 Task: Create a due date automation trigger when advanced on, on the tuesday of the week a card is due add fields with custom field "Resume" set to a date more than 1 working days from now at 11:00 AM.
Action: Mouse moved to (827, 273)
Screenshot: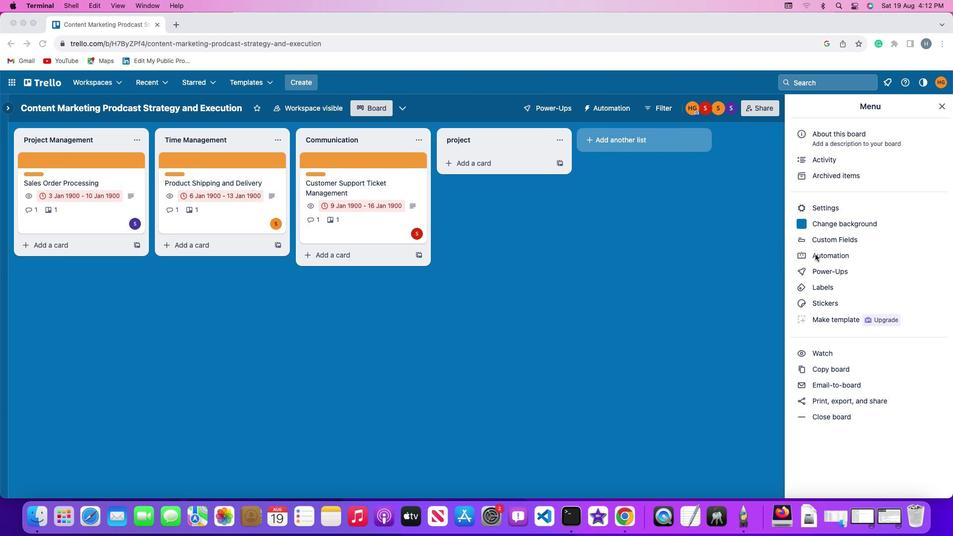 
Action: Mouse pressed left at (827, 273)
Screenshot: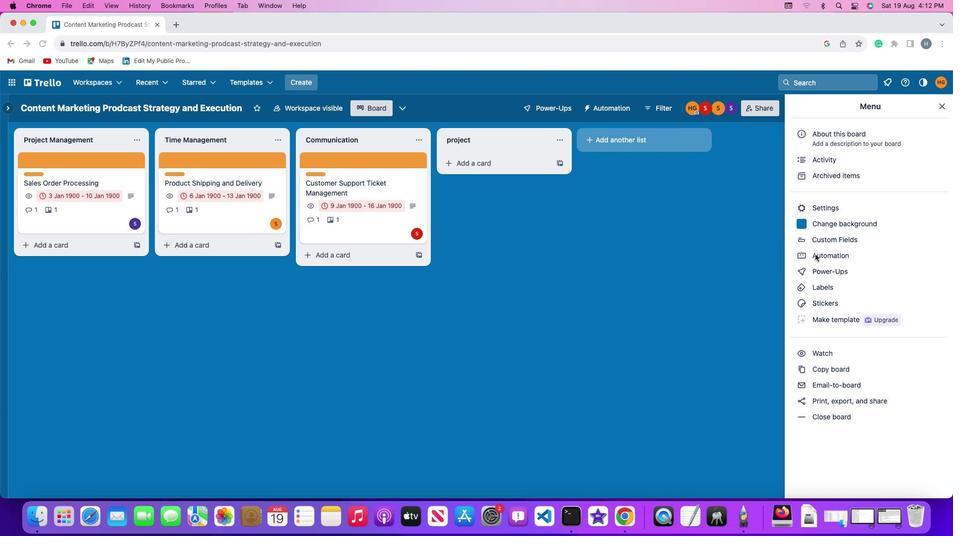 
Action: Mouse pressed left at (827, 273)
Screenshot: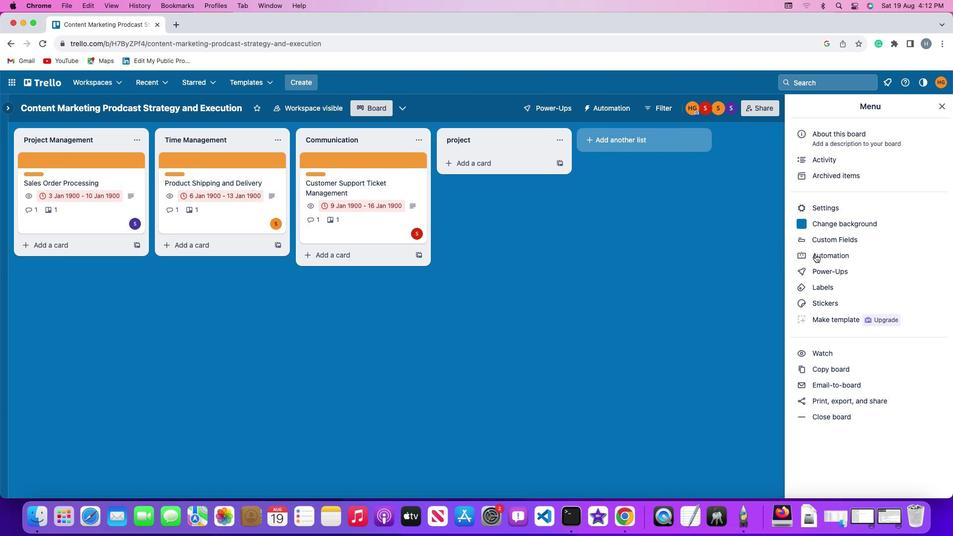 
Action: Mouse moved to (74, 256)
Screenshot: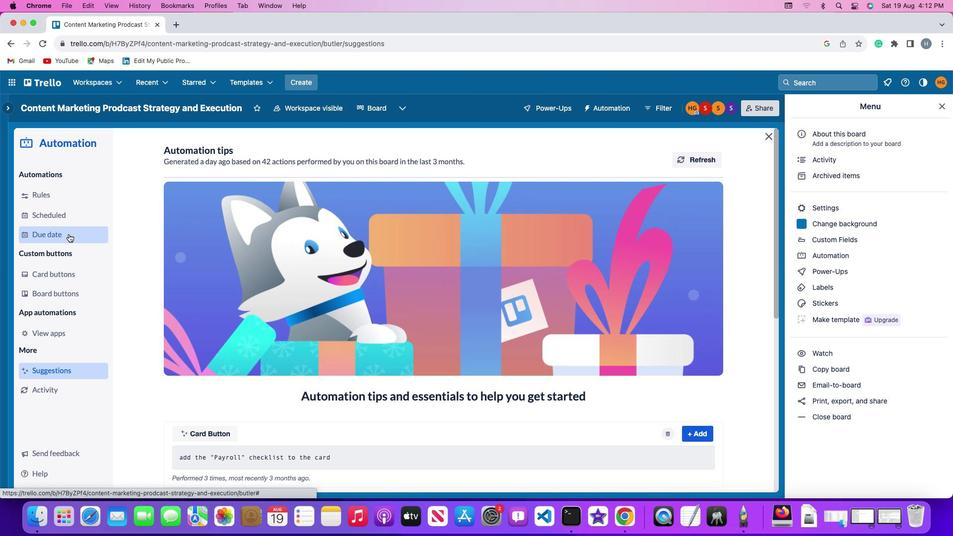 
Action: Mouse pressed left at (74, 256)
Screenshot: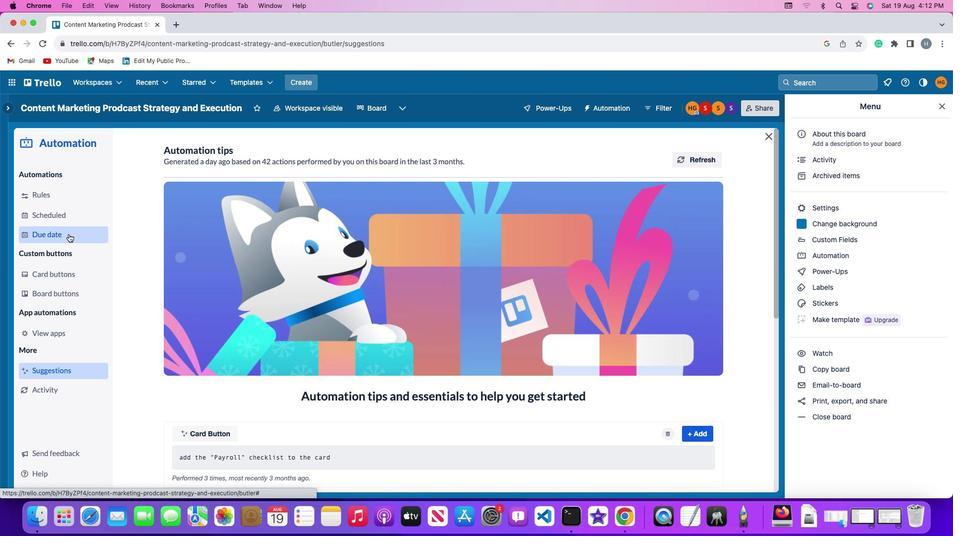 
Action: Mouse moved to (667, 182)
Screenshot: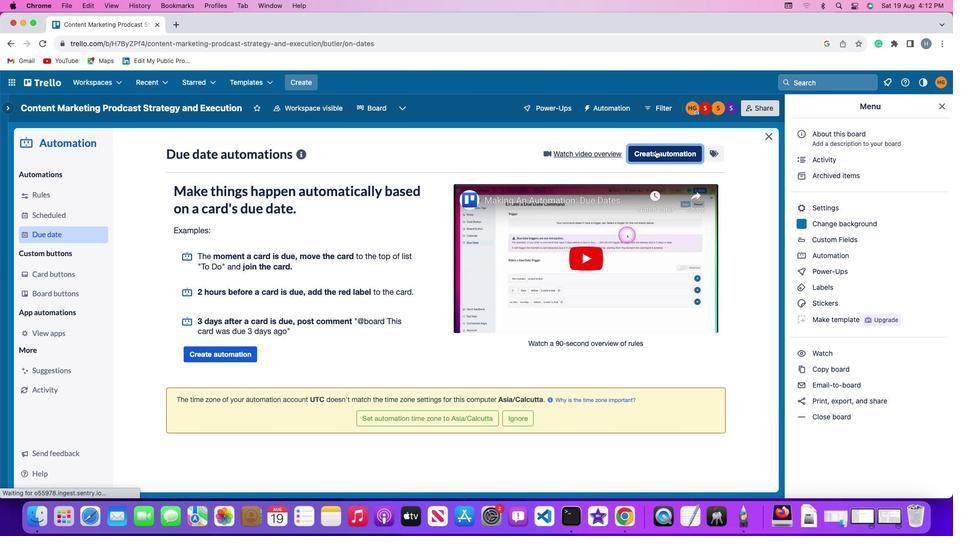 
Action: Mouse pressed left at (667, 182)
Screenshot: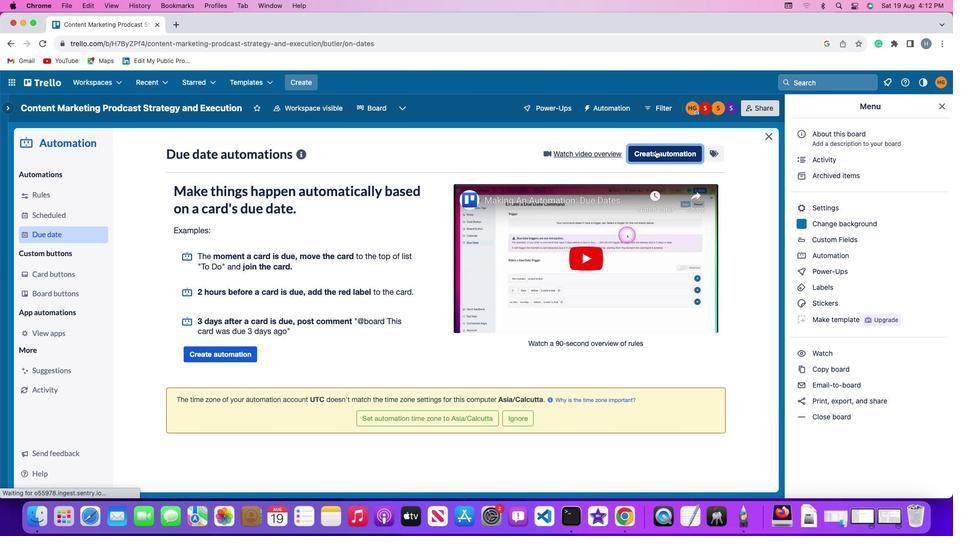 
Action: Mouse moved to (208, 268)
Screenshot: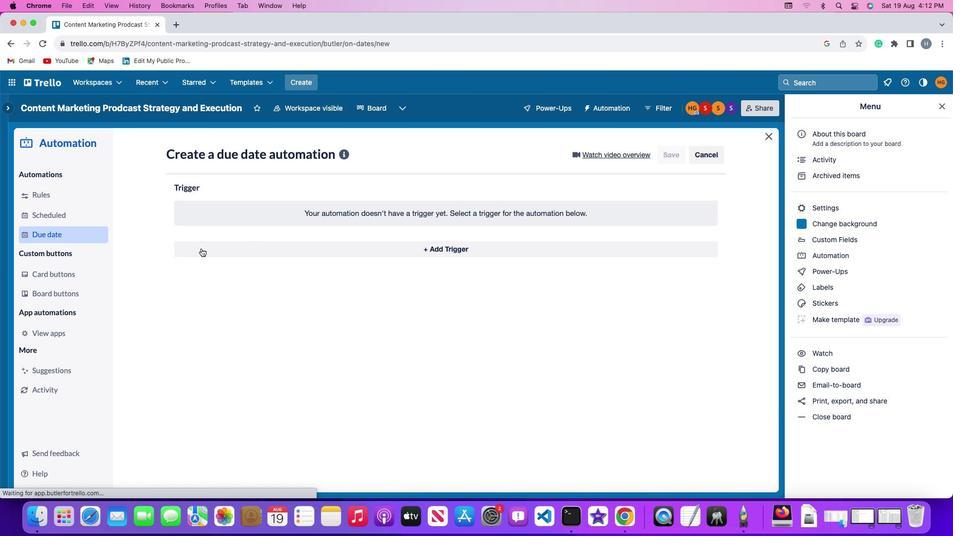 
Action: Mouse pressed left at (208, 268)
Screenshot: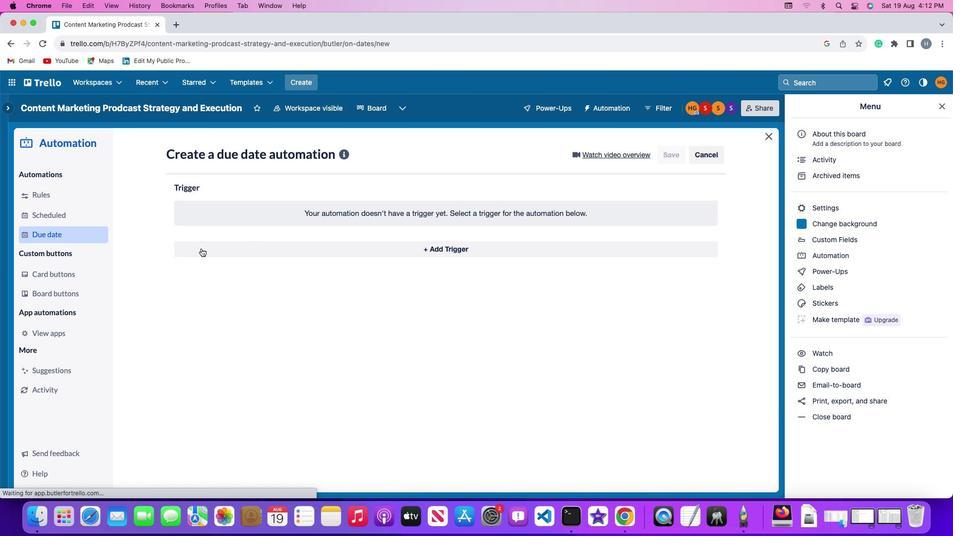
Action: Mouse moved to (221, 434)
Screenshot: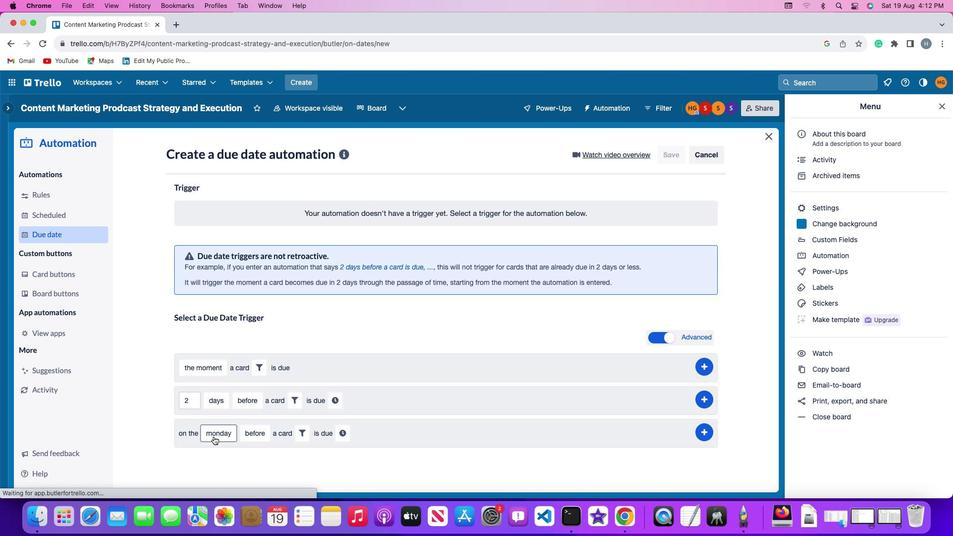 
Action: Mouse pressed left at (221, 434)
Screenshot: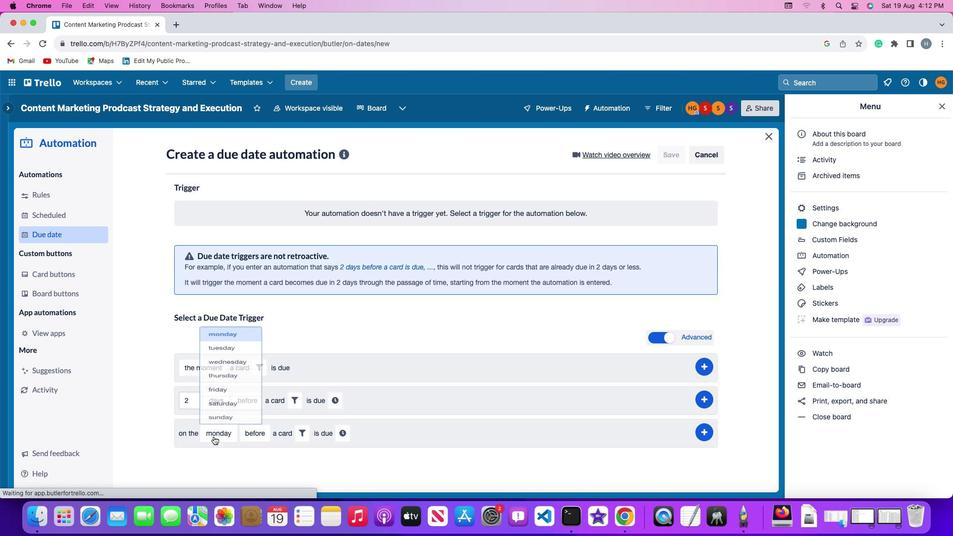 
Action: Mouse moved to (236, 331)
Screenshot: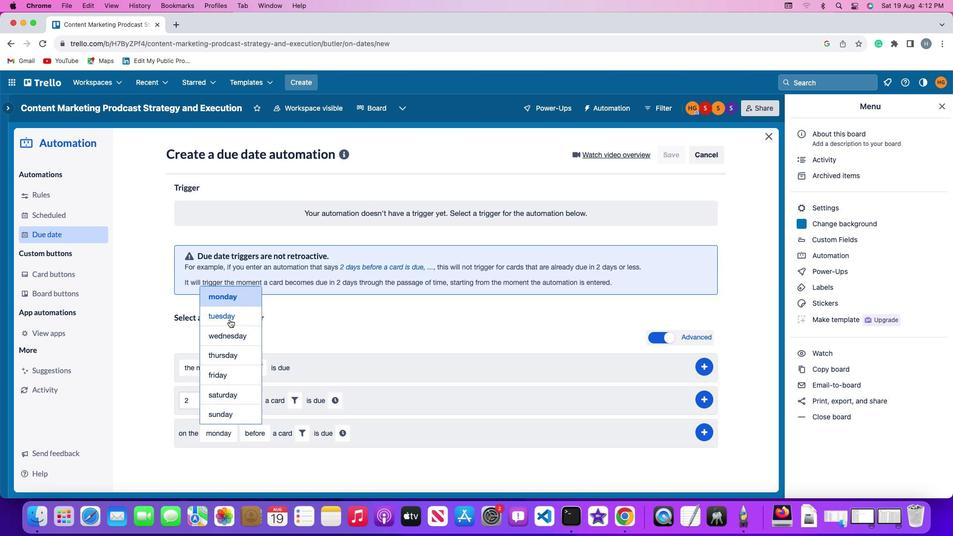 
Action: Mouse pressed left at (236, 331)
Screenshot: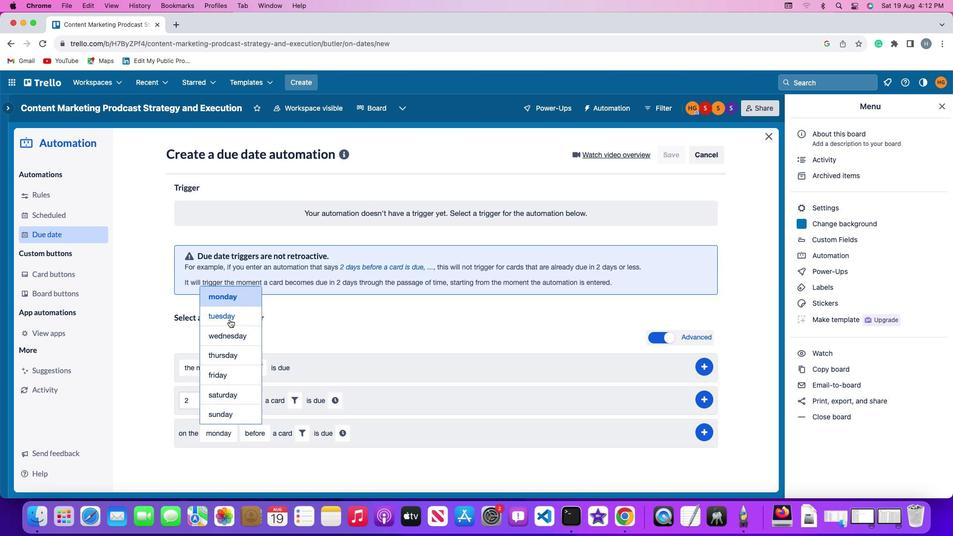 
Action: Mouse moved to (263, 433)
Screenshot: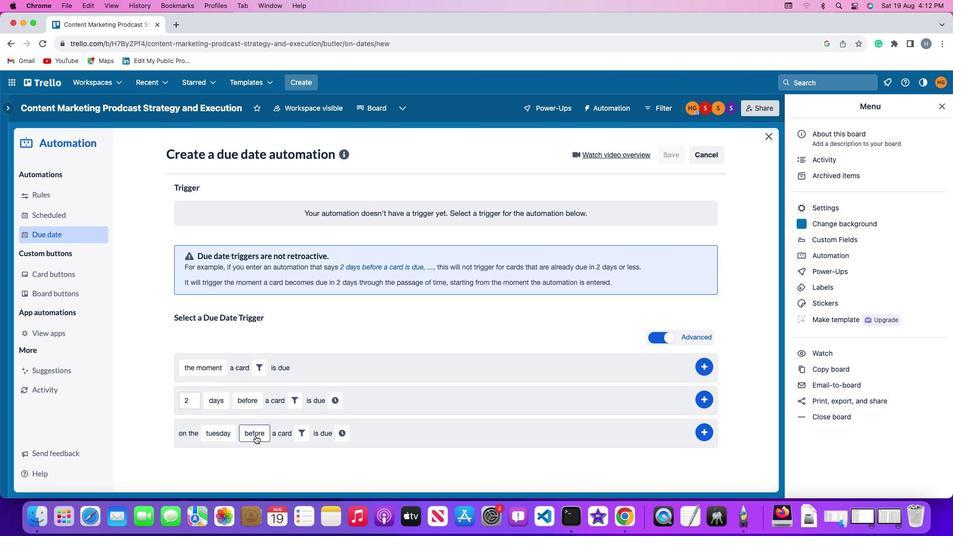 
Action: Mouse pressed left at (263, 433)
Screenshot: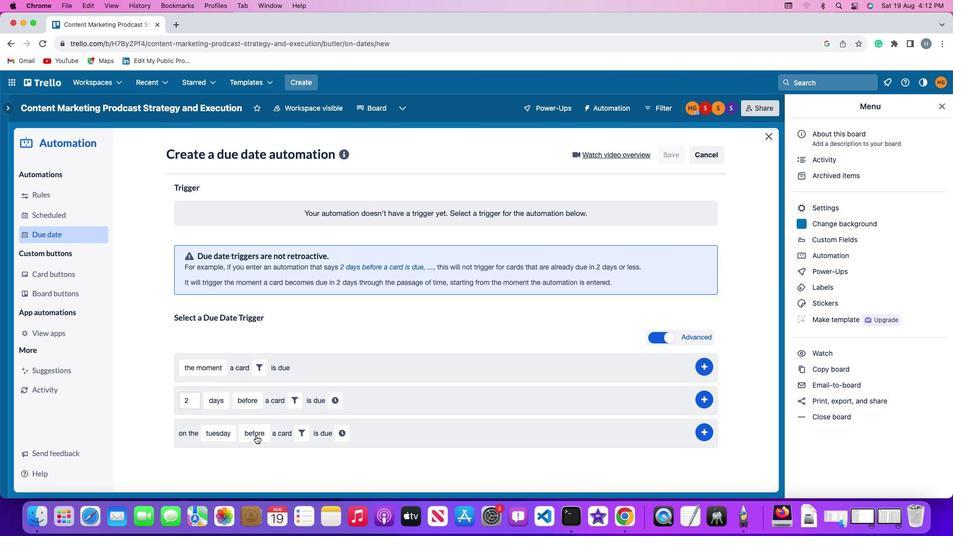 
Action: Mouse moved to (275, 397)
Screenshot: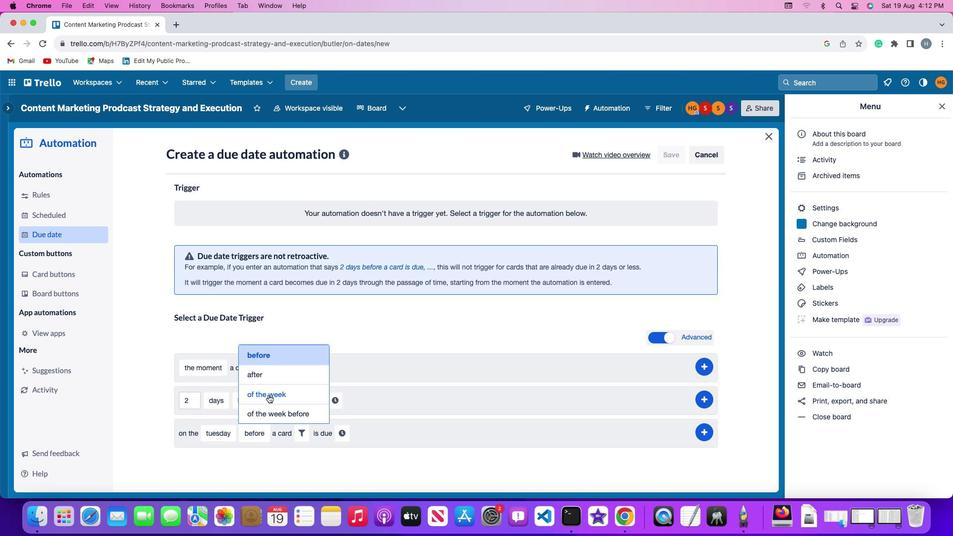 
Action: Mouse pressed left at (275, 397)
Screenshot: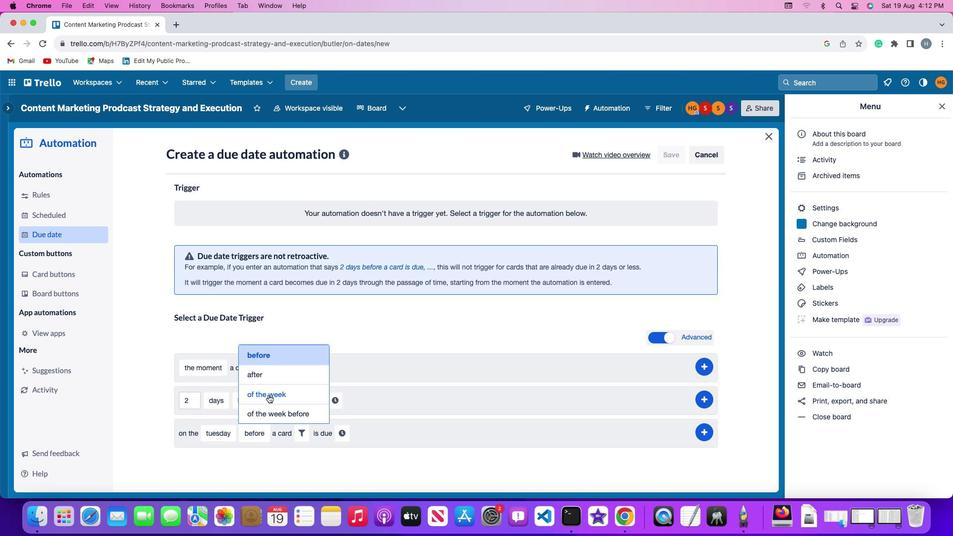 
Action: Mouse moved to (324, 432)
Screenshot: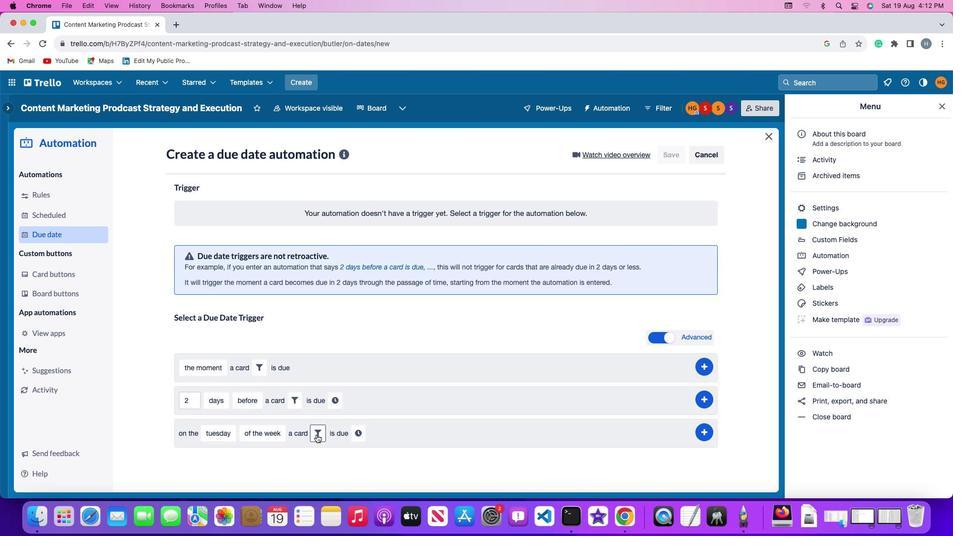 
Action: Mouse pressed left at (324, 432)
Screenshot: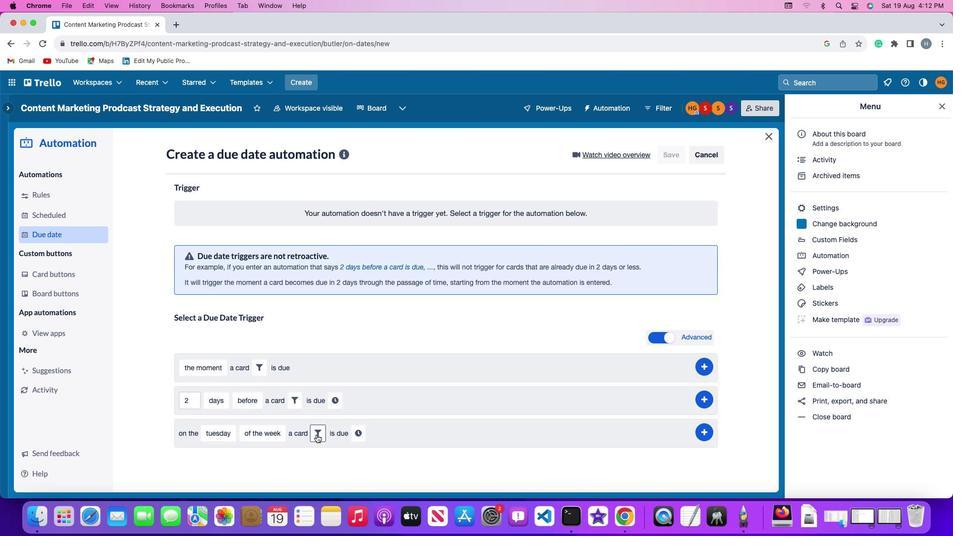 
Action: Mouse moved to (509, 456)
Screenshot: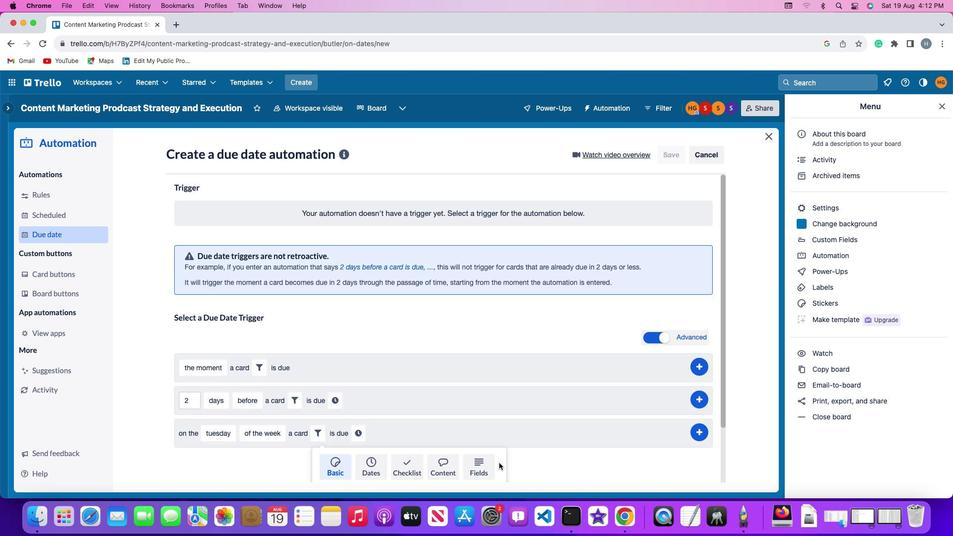 
Action: Mouse pressed left at (509, 456)
Screenshot: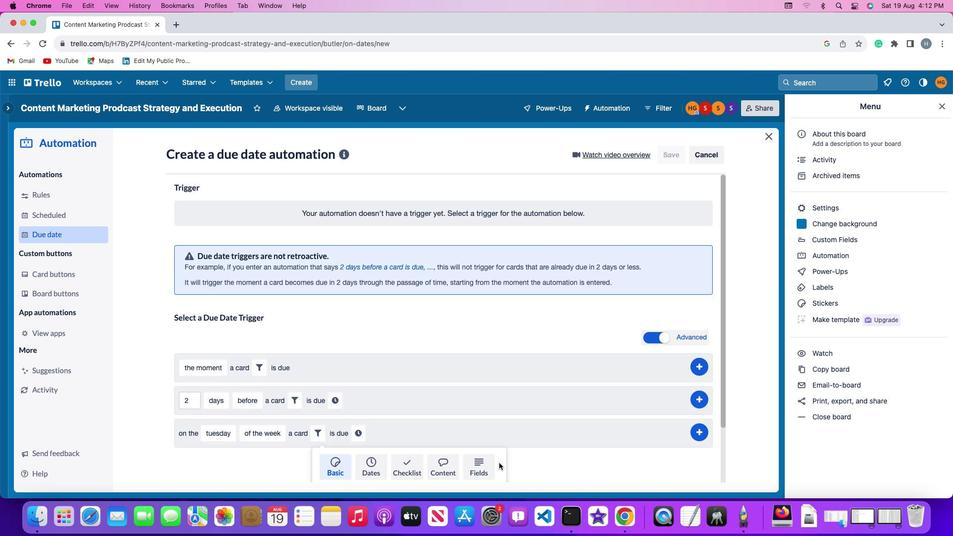 
Action: Mouse moved to (493, 460)
Screenshot: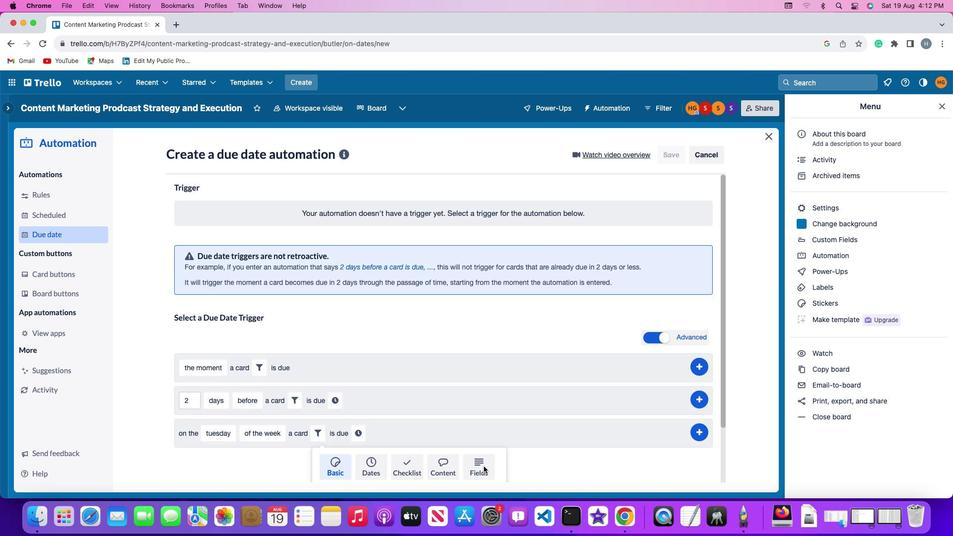 
Action: Mouse pressed left at (493, 460)
Screenshot: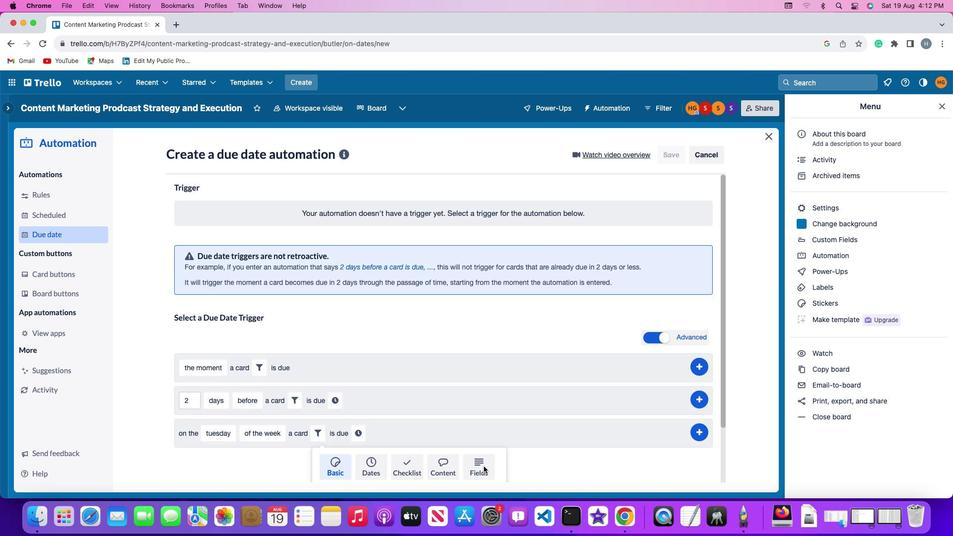 
Action: Mouse moved to (289, 450)
Screenshot: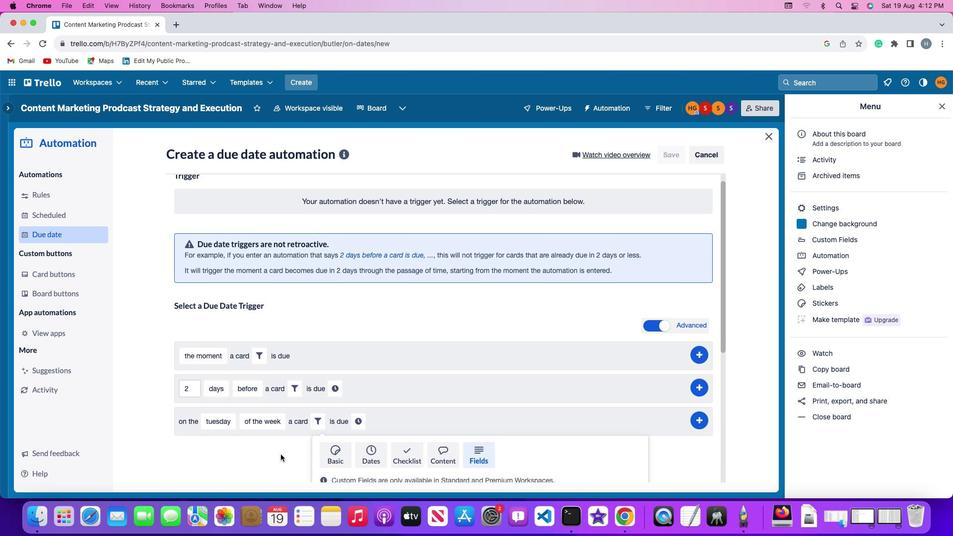 
Action: Mouse scrolled (289, 450) with delta (5, 49)
Screenshot: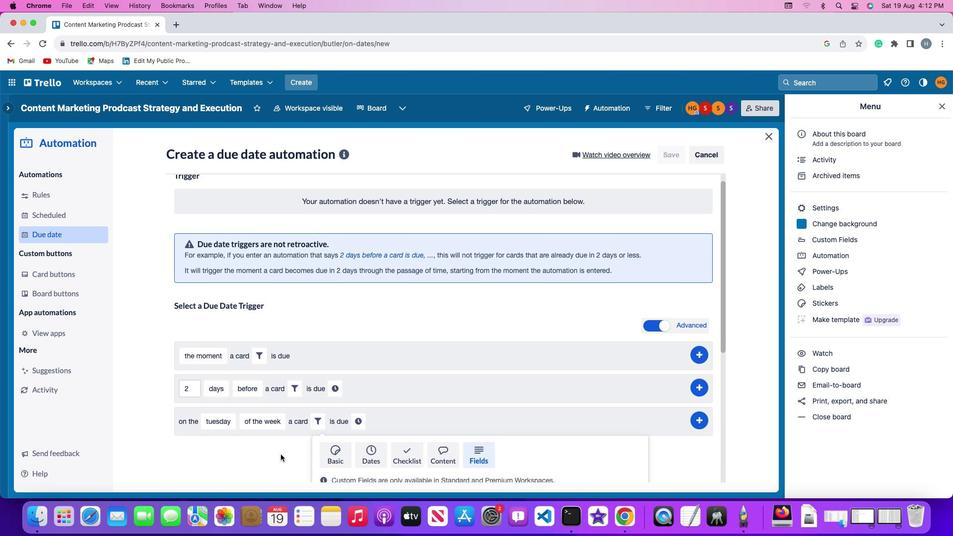 
Action: Mouse scrolled (289, 450) with delta (5, 49)
Screenshot: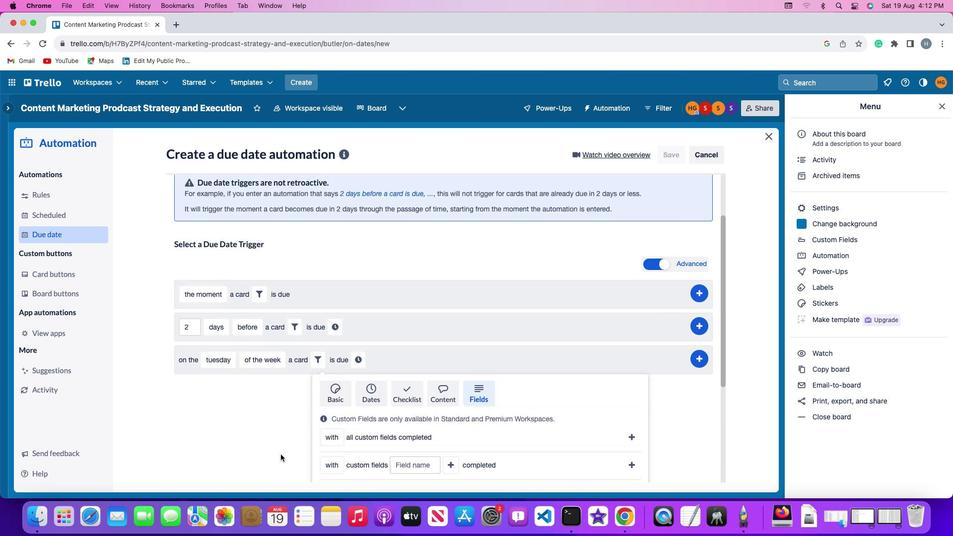 
Action: Mouse moved to (289, 450)
Screenshot: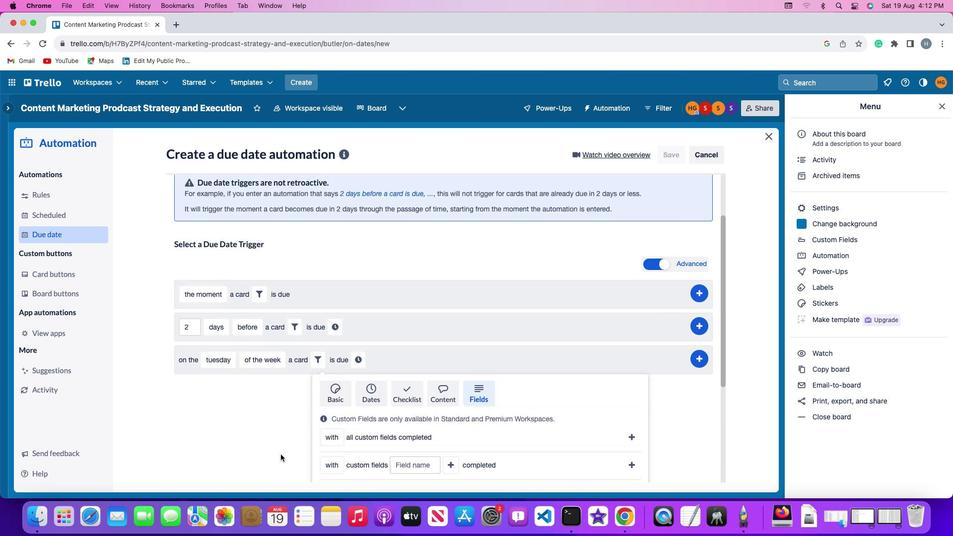 
Action: Mouse scrolled (289, 450) with delta (5, 49)
Screenshot: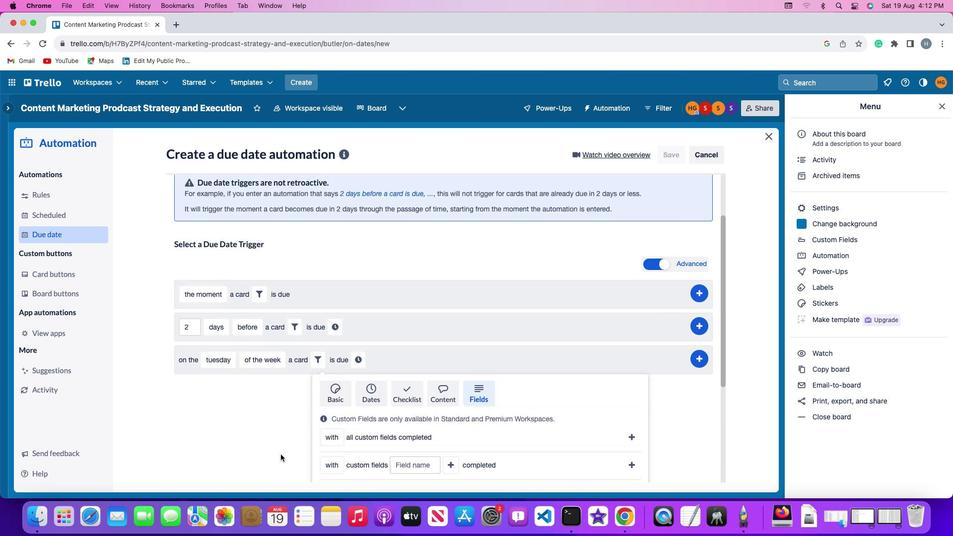 
Action: Mouse moved to (289, 450)
Screenshot: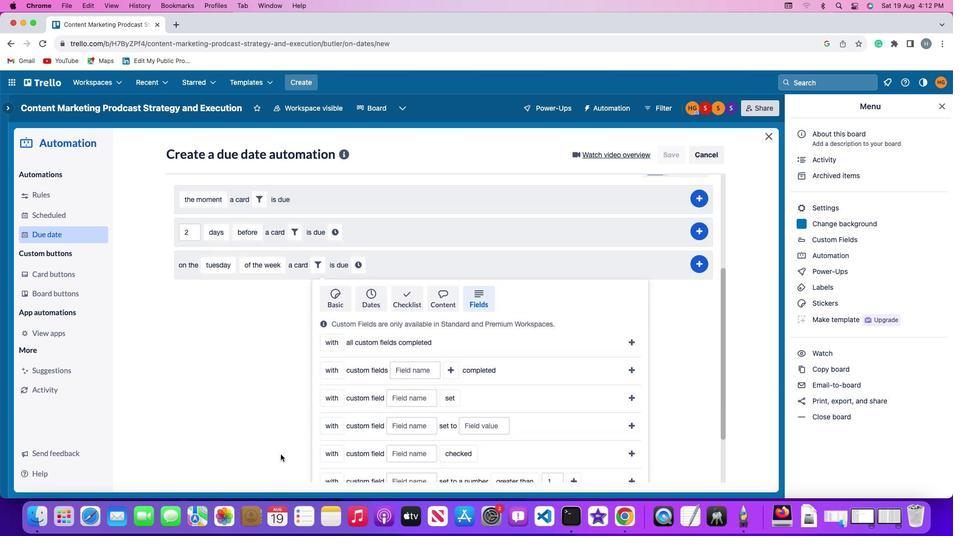 
Action: Mouse scrolled (289, 450) with delta (5, 48)
Screenshot: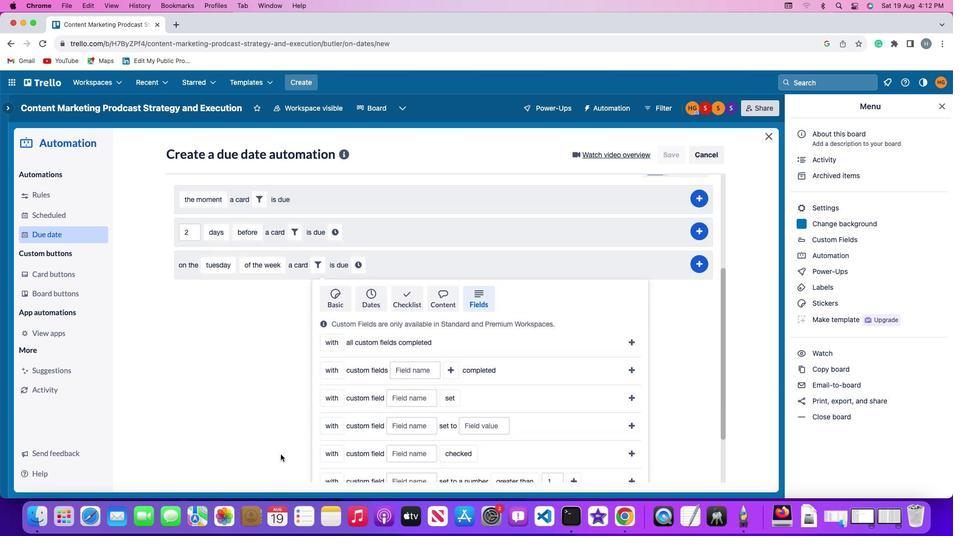 
Action: Mouse moved to (289, 449)
Screenshot: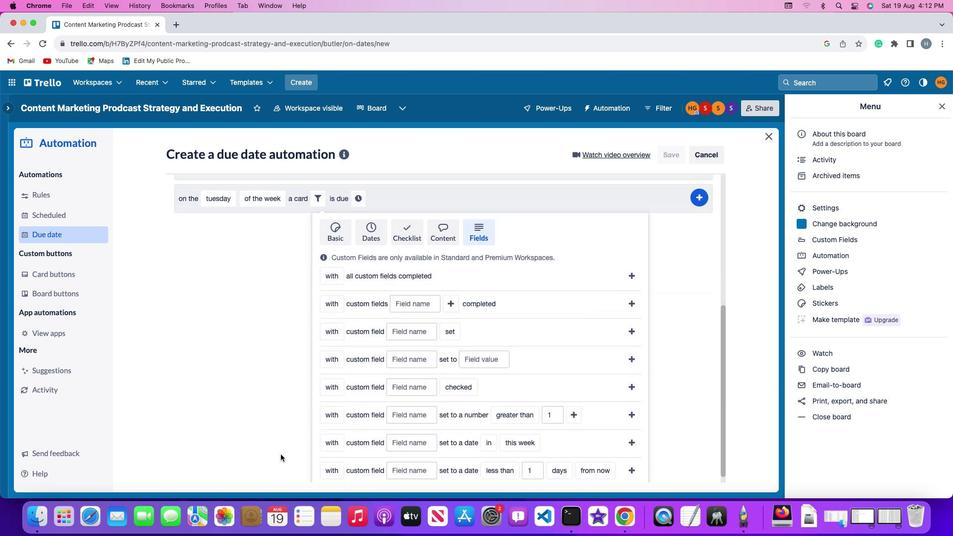 
Action: Mouse scrolled (289, 449) with delta (5, 47)
Screenshot: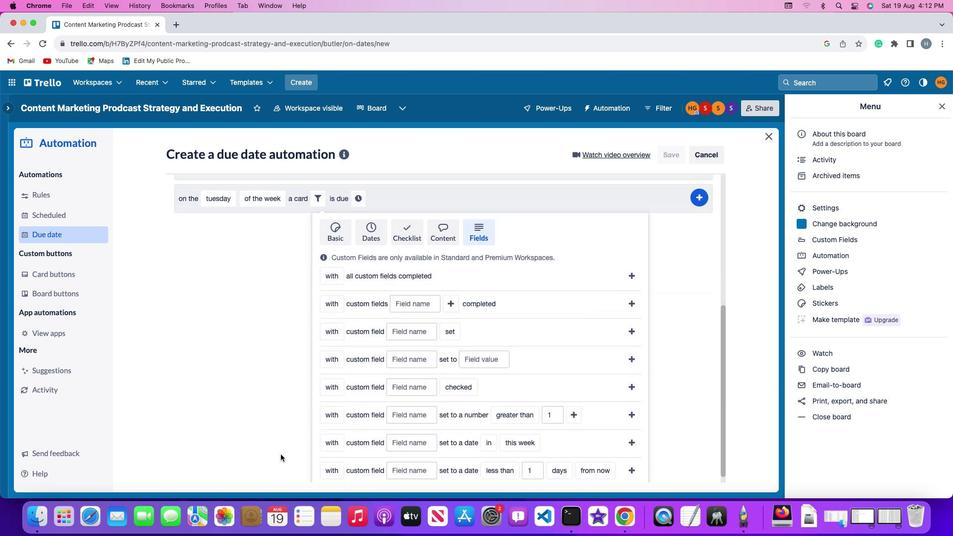 
Action: Mouse moved to (289, 449)
Screenshot: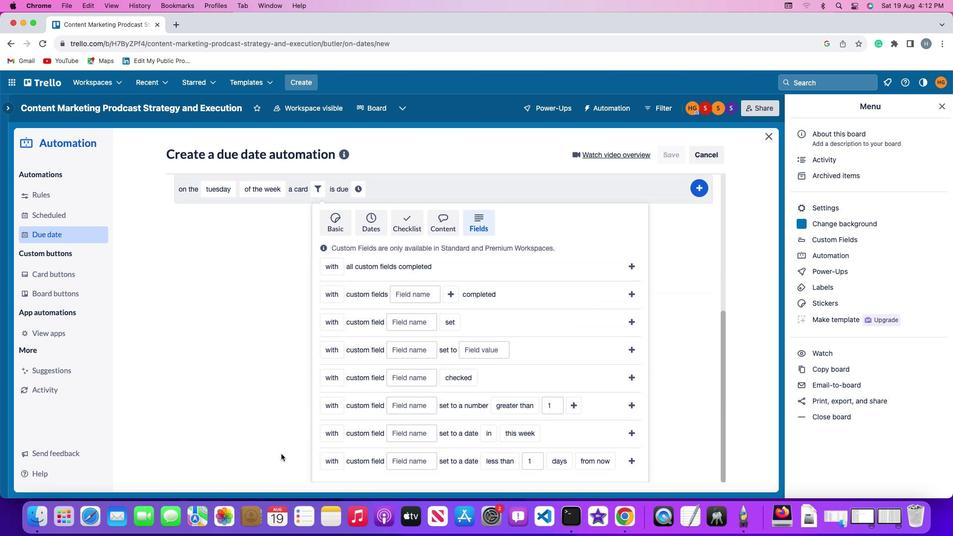 
Action: Mouse scrolled (289, 449) with delta (5, 49)
Screenshot: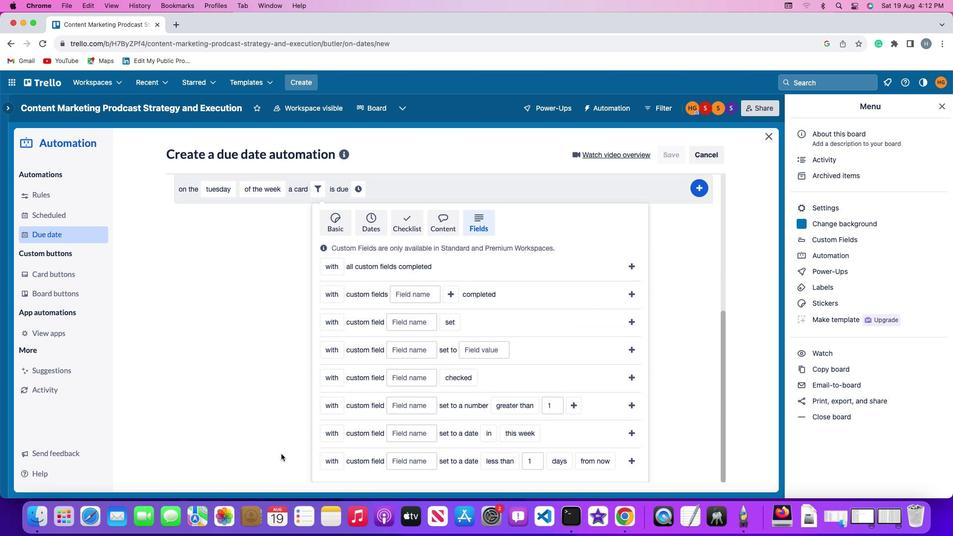 
Action: Mouse scrolled (289, 449) with delta (5, 49)
Screenshot: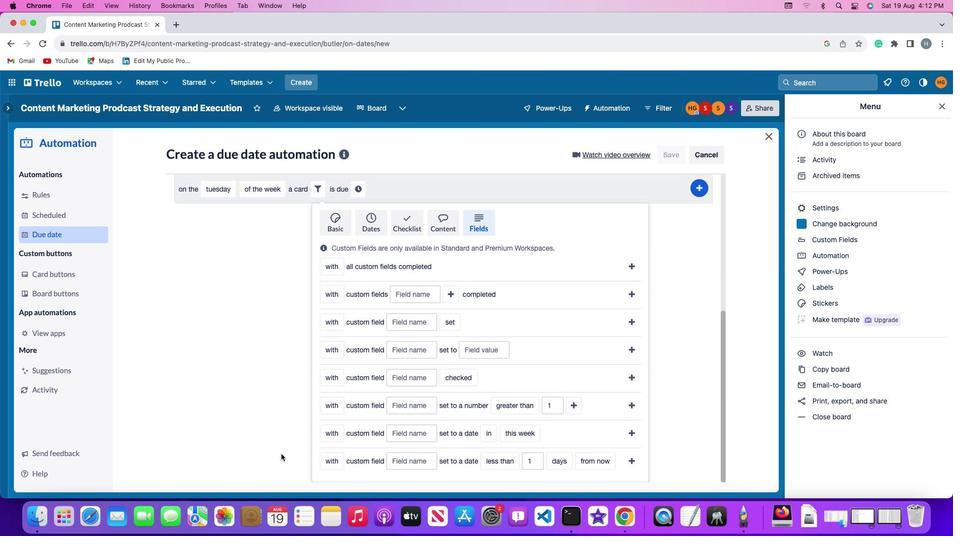 
Action: Mouse scrolled (289, 449) with delta (5, 49)
Screenshot: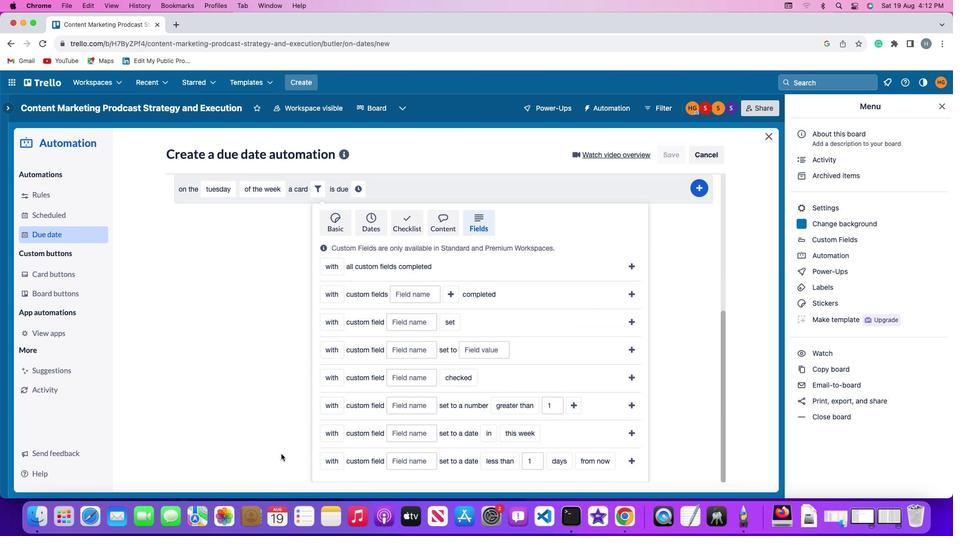 
Action: Mouse scrolled (289, 449) with delta (5, 48)
Screenshot: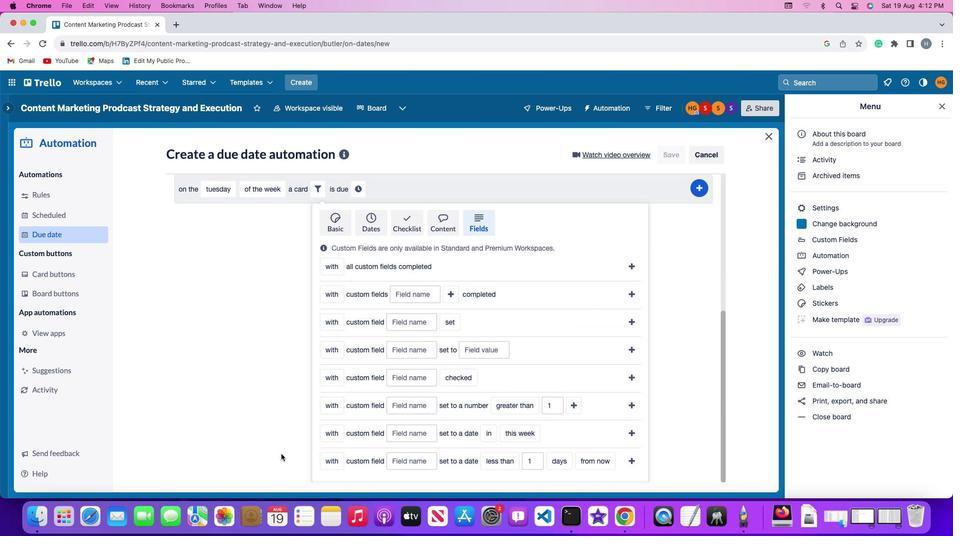 
Action: Mouse moved to (350, 452)
Screenshot: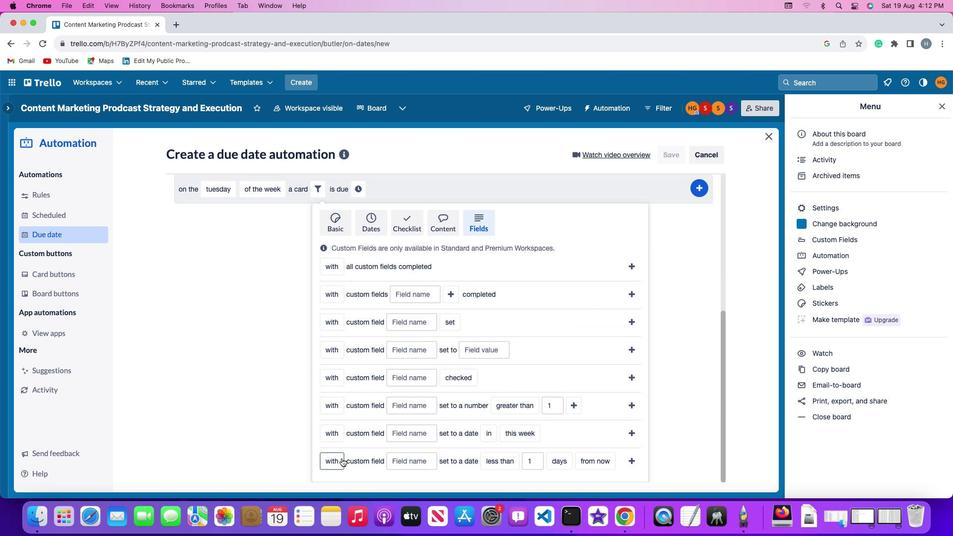 
Action: Mouse pressed left at (350, 452)
Screenshot: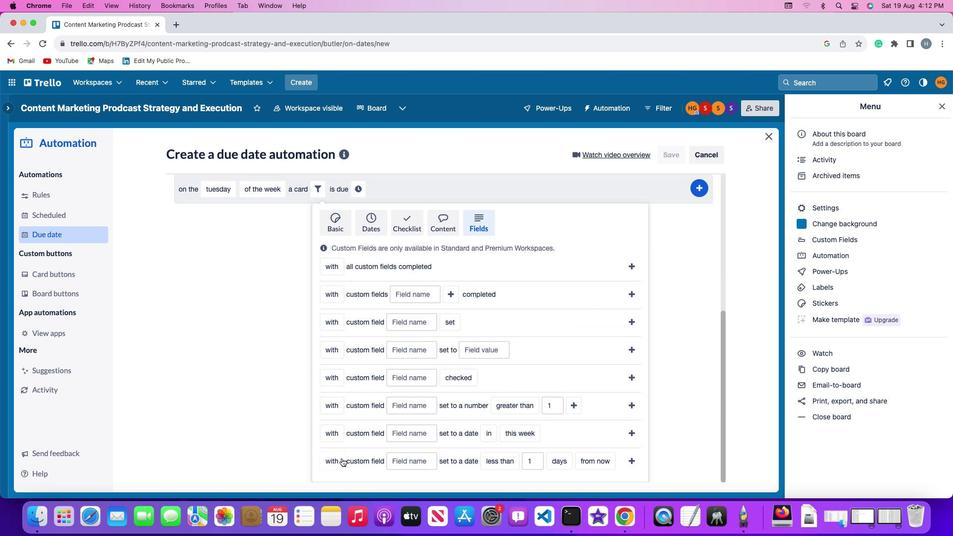 
Action: Mouse moved to (349, 420)
Screenshot: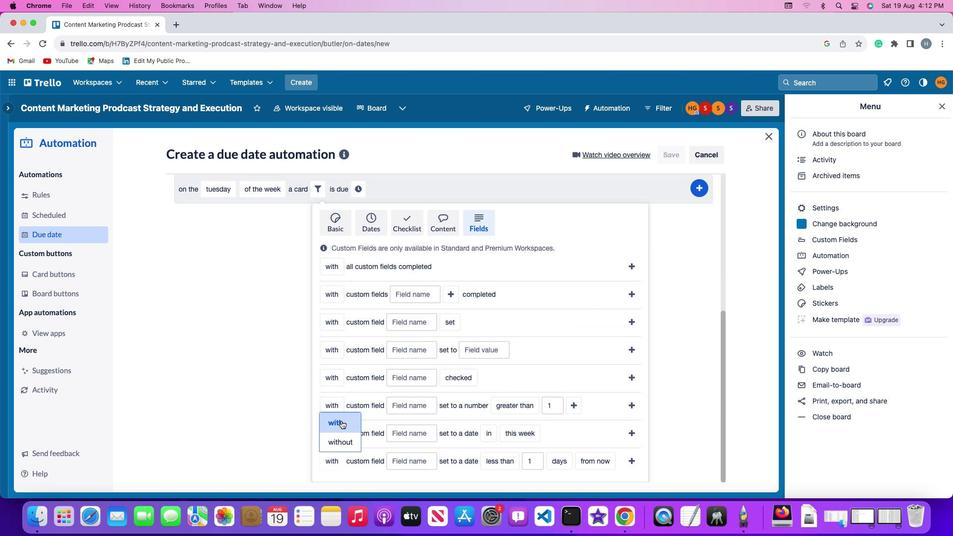 
Action: Mouse pressed left at (349, 420)
Screenshot: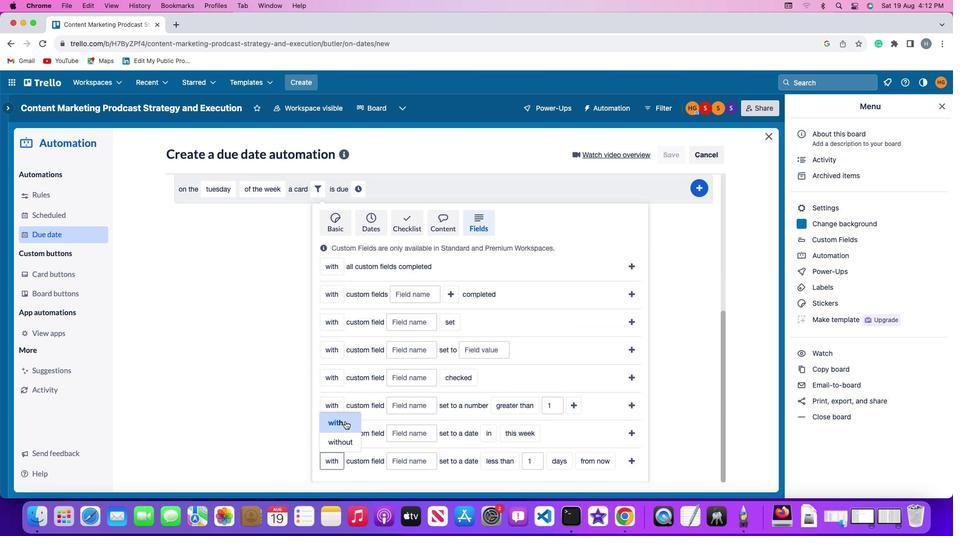 
Action: Mouse moved to (416, 452)
Screenshot: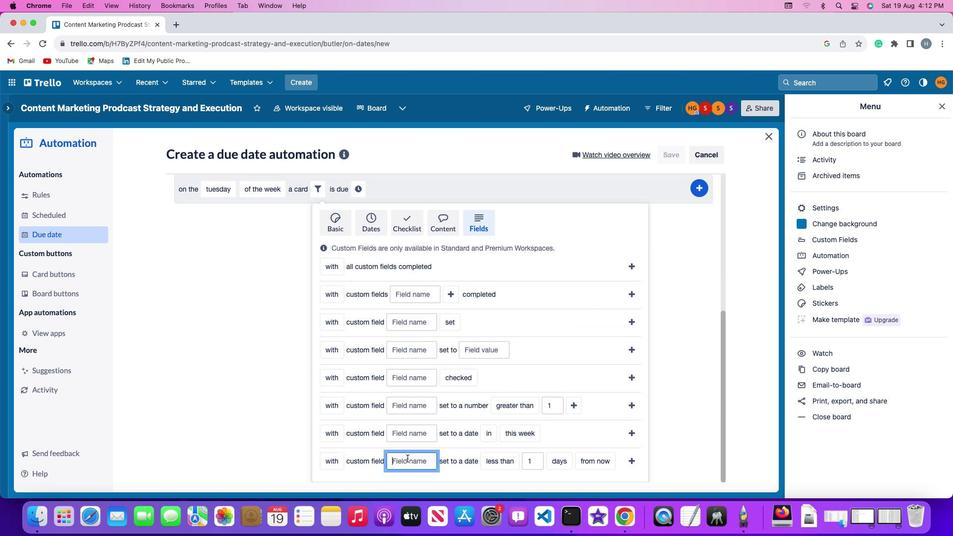 
Action: Mouse pressed left at (416, 452)
Screenshot: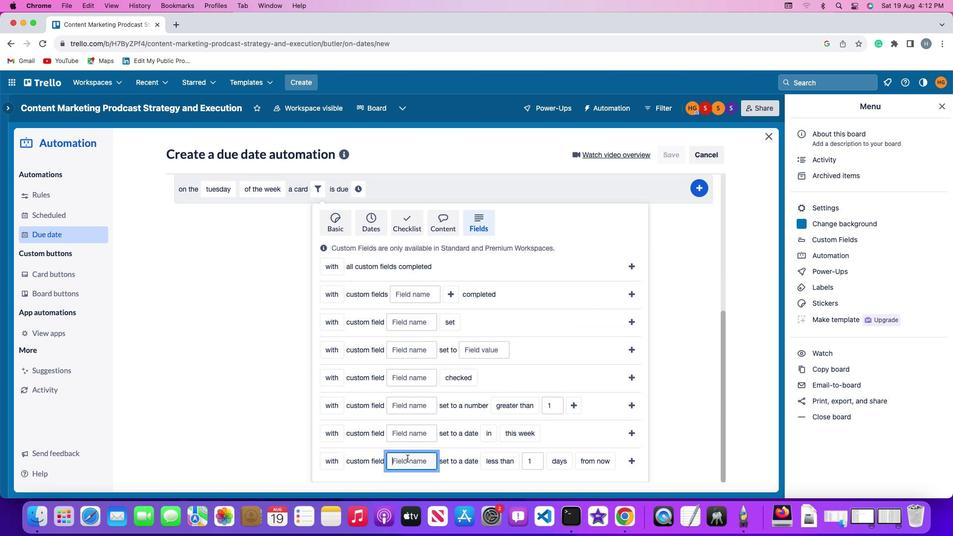 
Action: Mouse moved to (417, 452)
Screenshot: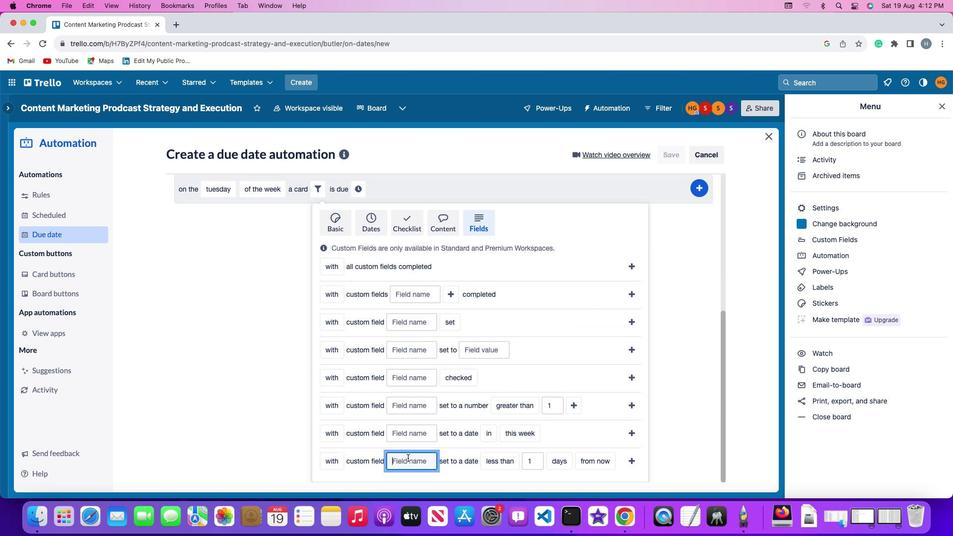 
Action: Key pressed Key.shift'R''e''s''u''m''e'
Screenshot: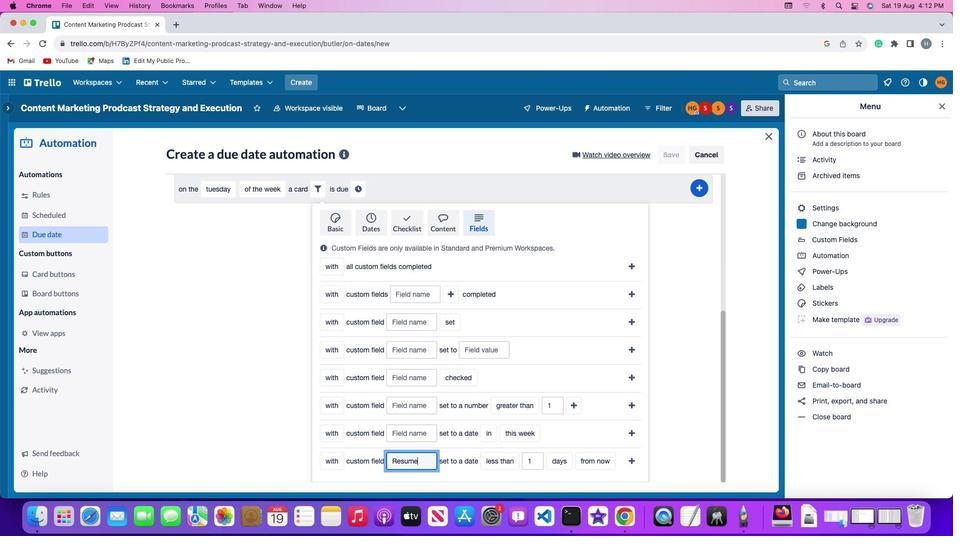 
Action: Mouse moved to (510, 454)
Screenshot: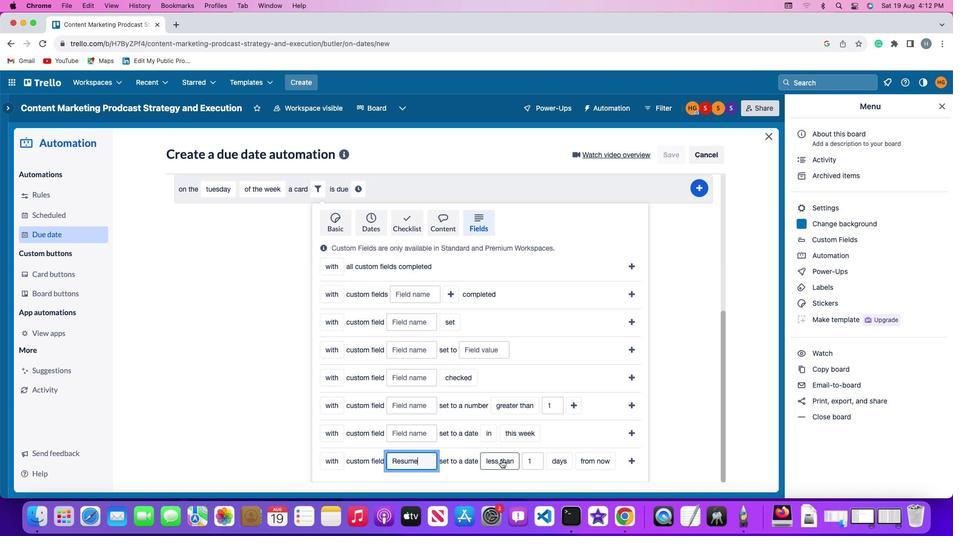 
Action: Mouse pressed left at (510, 454)
Screenshot: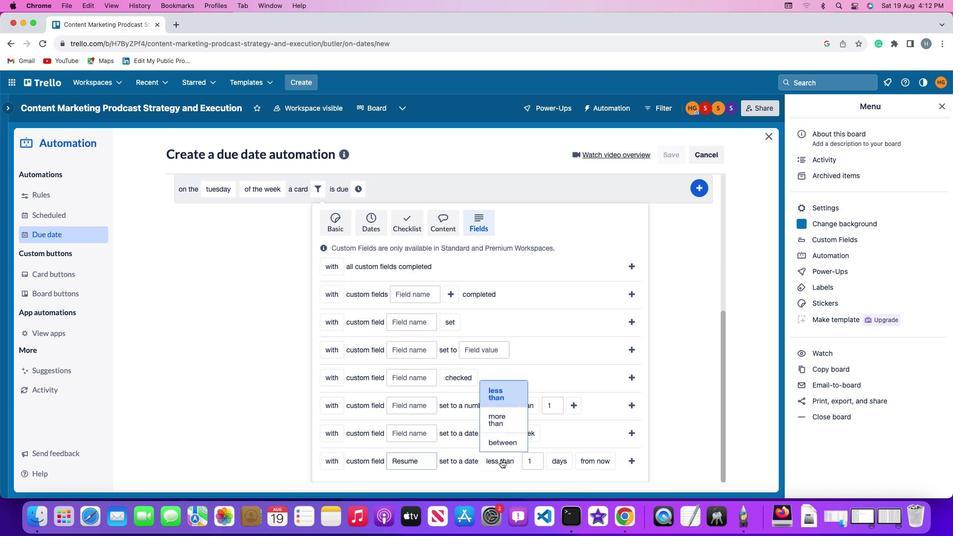 
Action: Mouse moved to (509, 411)
Screenshot: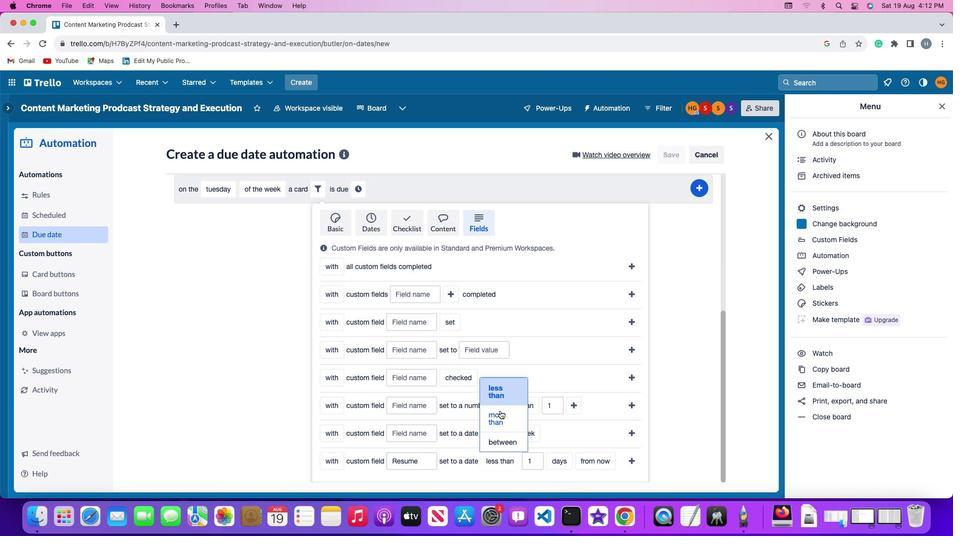 
Action: Mouse pressed left at (509, 411)
Screenshot: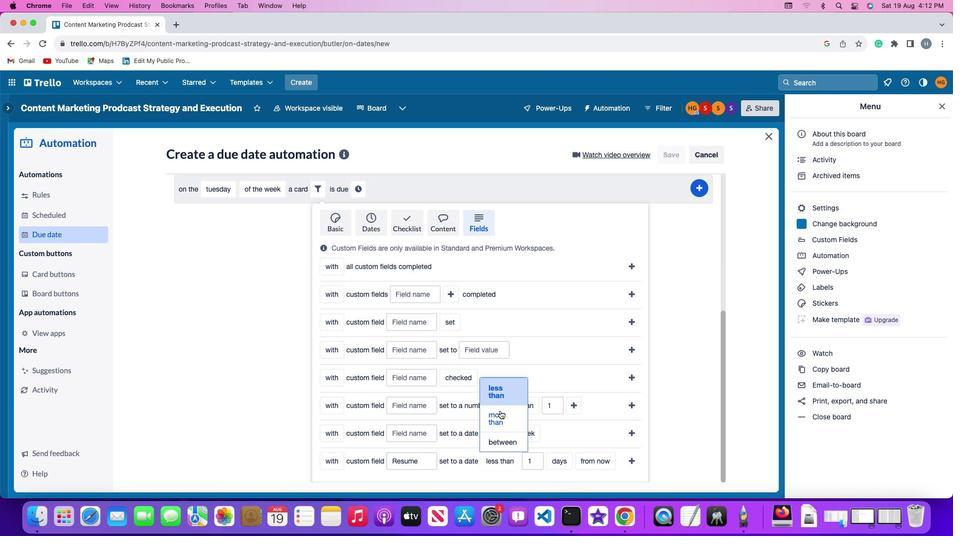 
Action: Mouse moved to (545, 454)
Screenshot: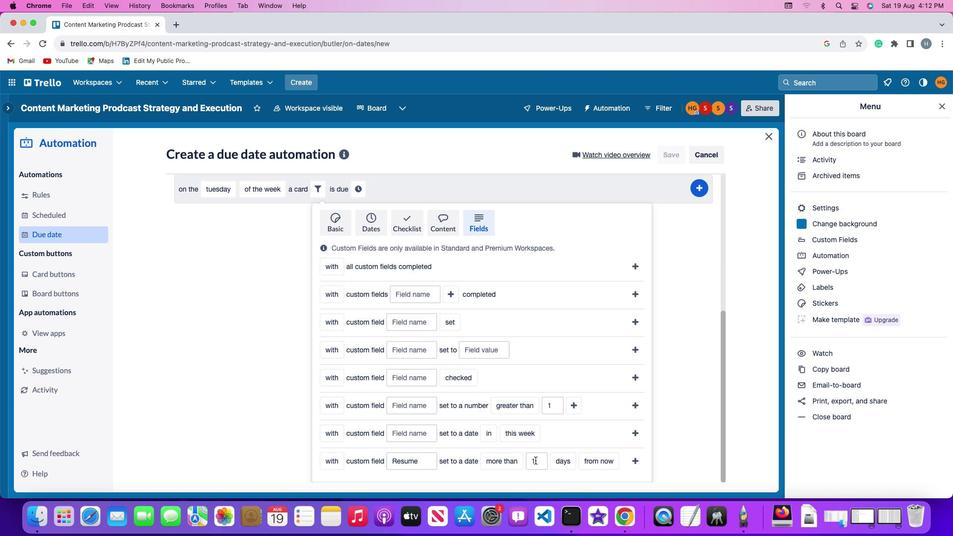 
Action: Mouse pressed left at (545, 454)
Screenshot: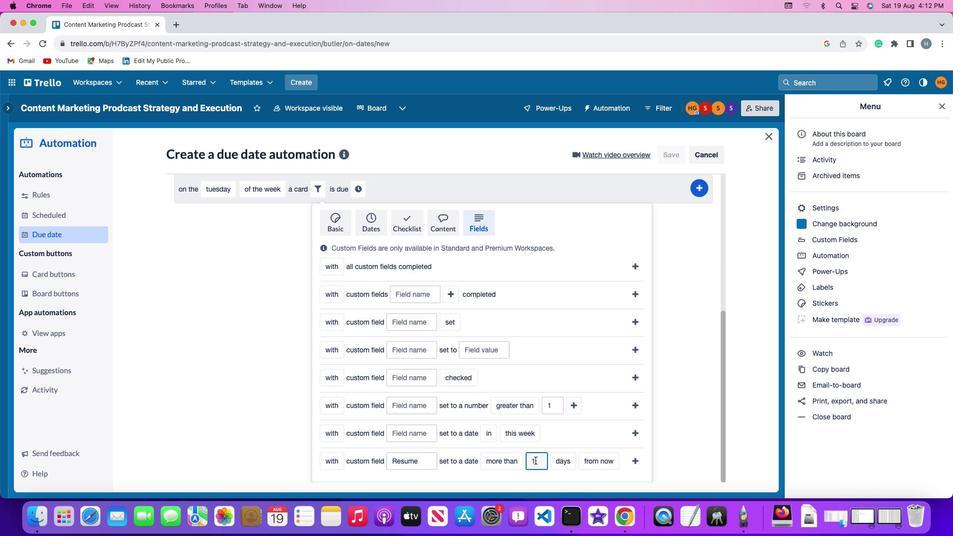 
Action: Mouse moved to (549, 455)
Screenshot: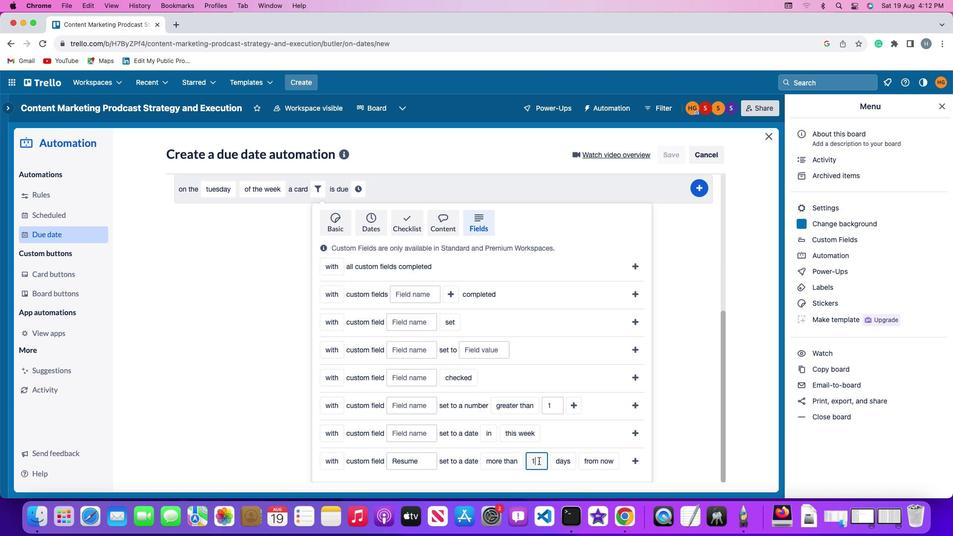 
Action: Key pressed Key.backspace
Screenshot: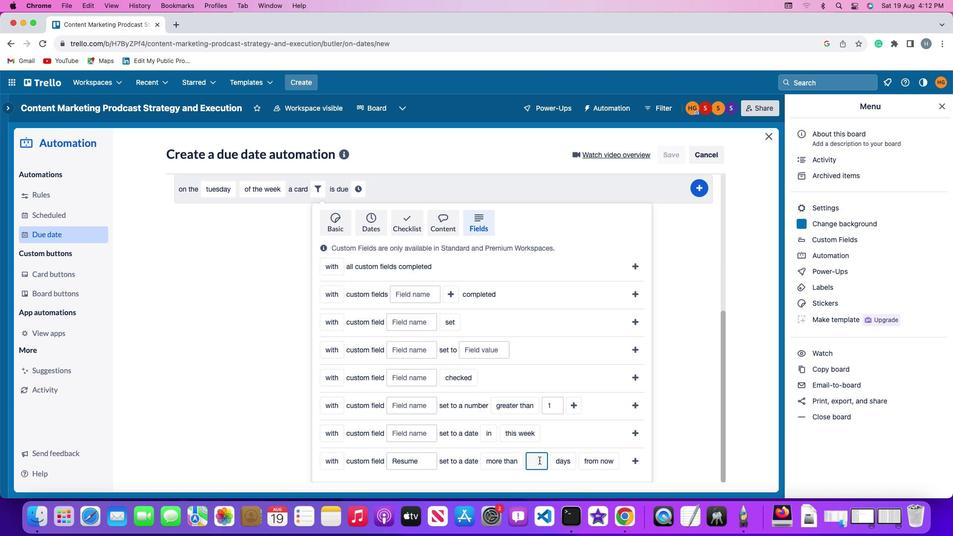 
Action: Mouse moved to (549, 455)
Screenshot: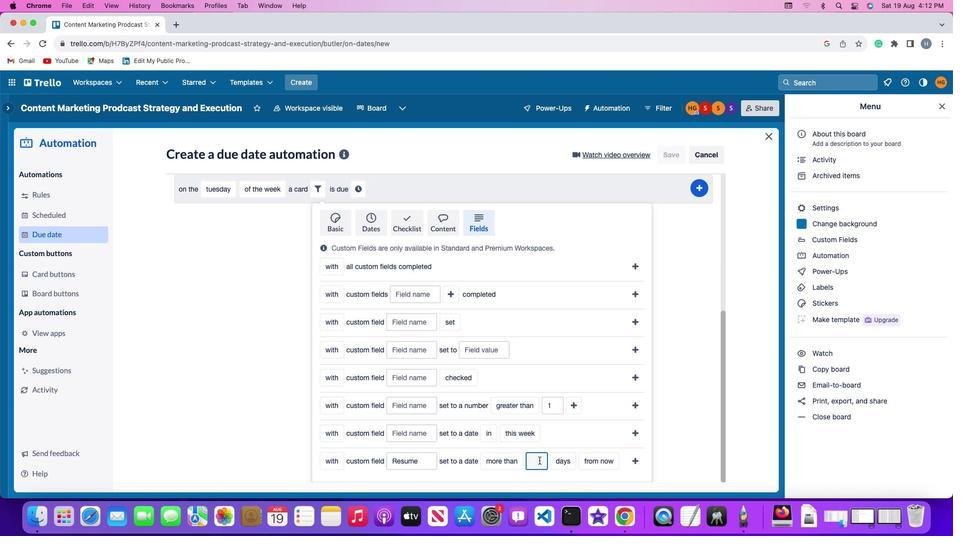 
Action: Key pressed '1'
Screenshot: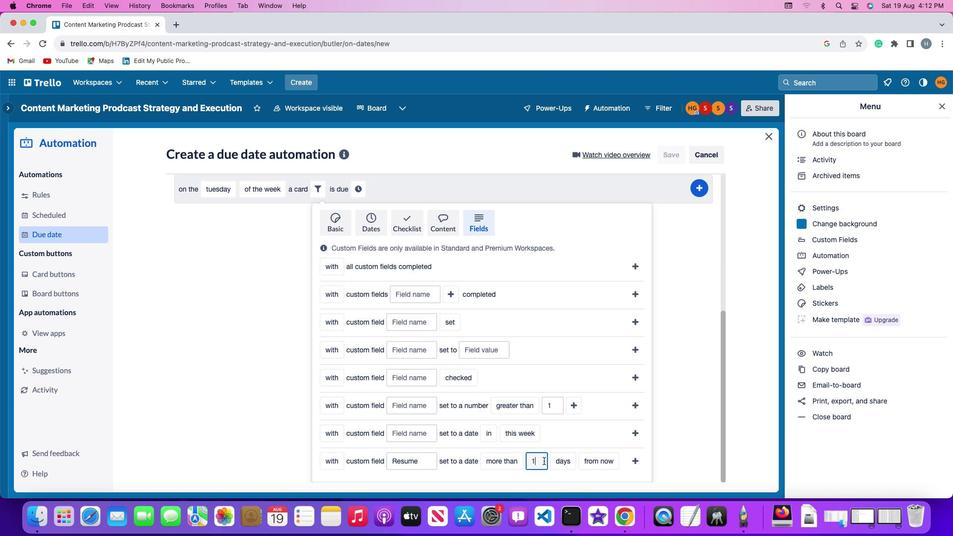 
Action: Mouse moved to (571, 455)
Screenshot: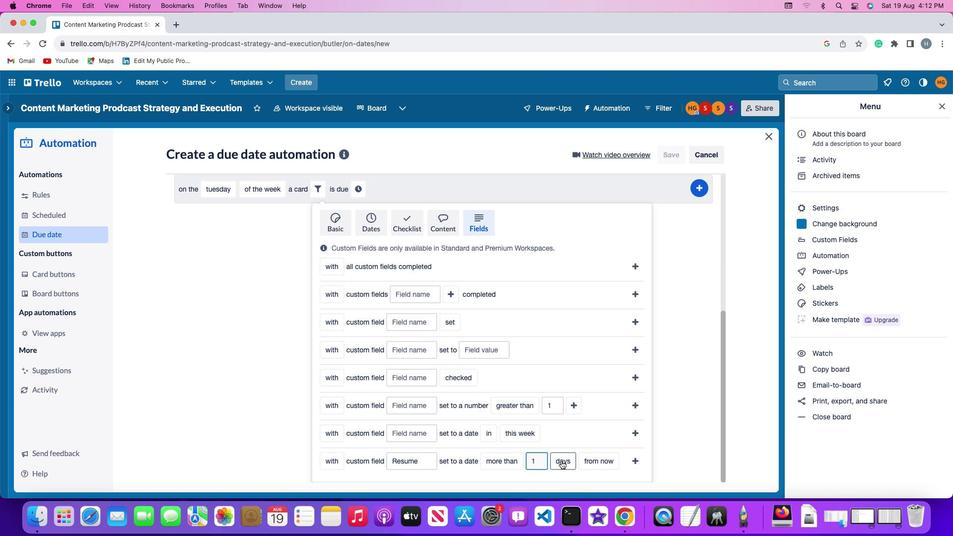 
Action: Mouse pressed left at (571, 455)
Screenshot: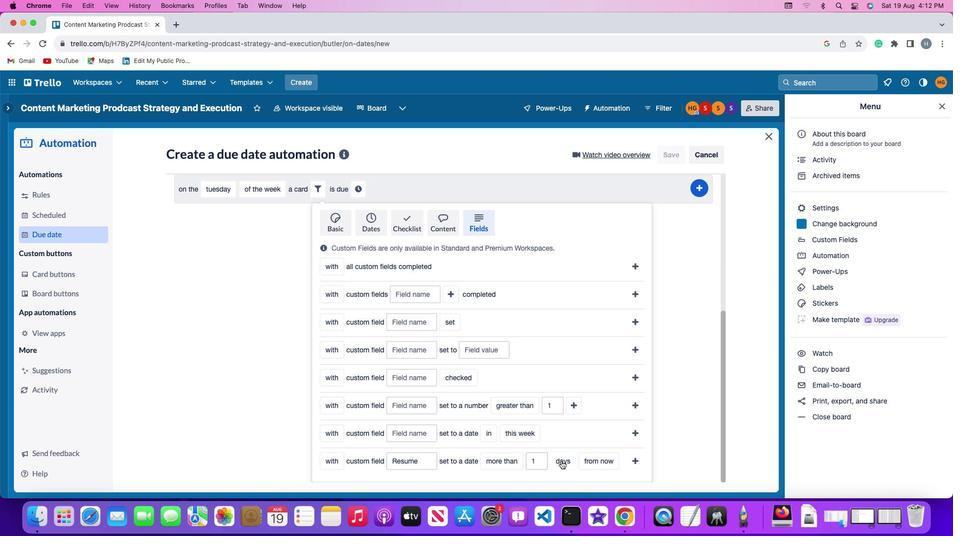 
Action: Mouse moved to (573, 439)
Screenshot: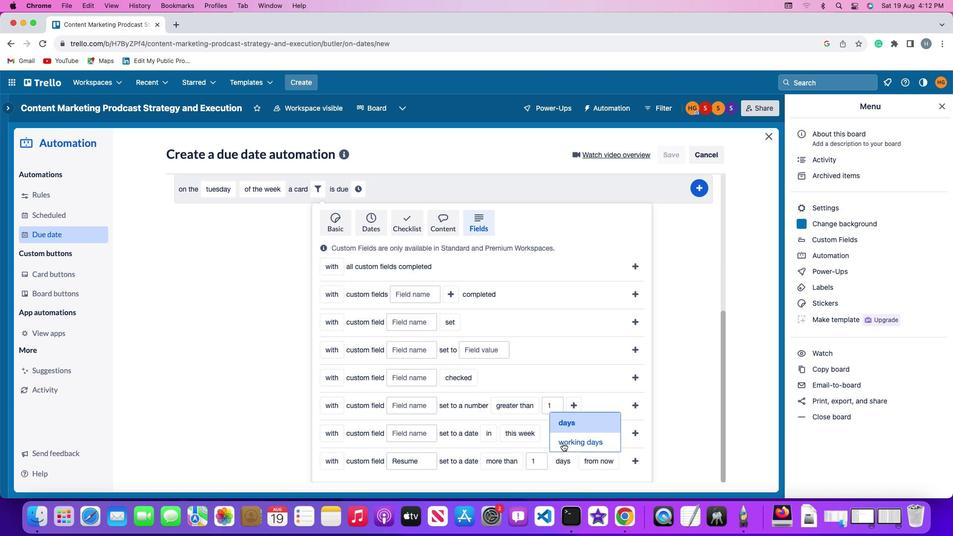 
Action: Mouse pressed left at (573, 439)
Screenshot: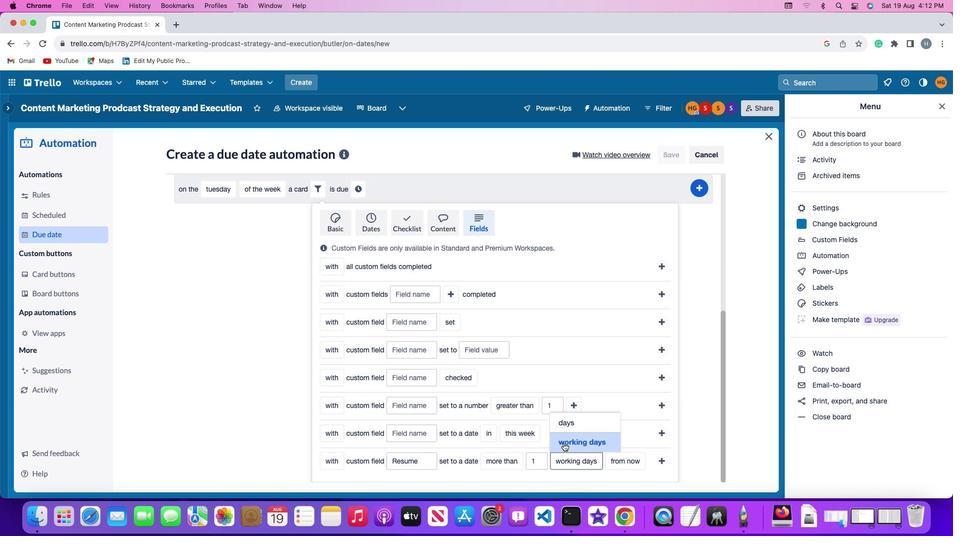 
Action: Mouse moved to (634, 451)
Screenshot: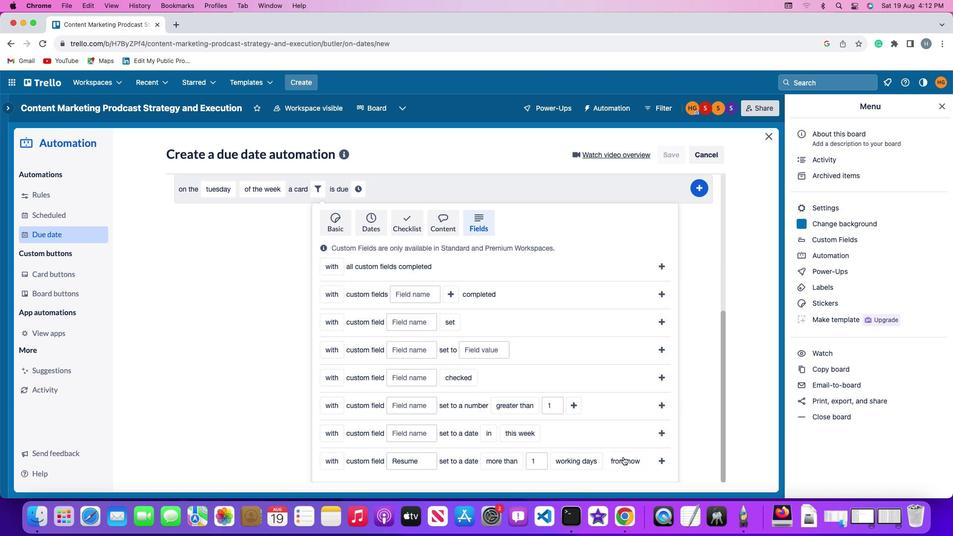 
Action: Mouse pressed left at (634, 451)
Screenshot: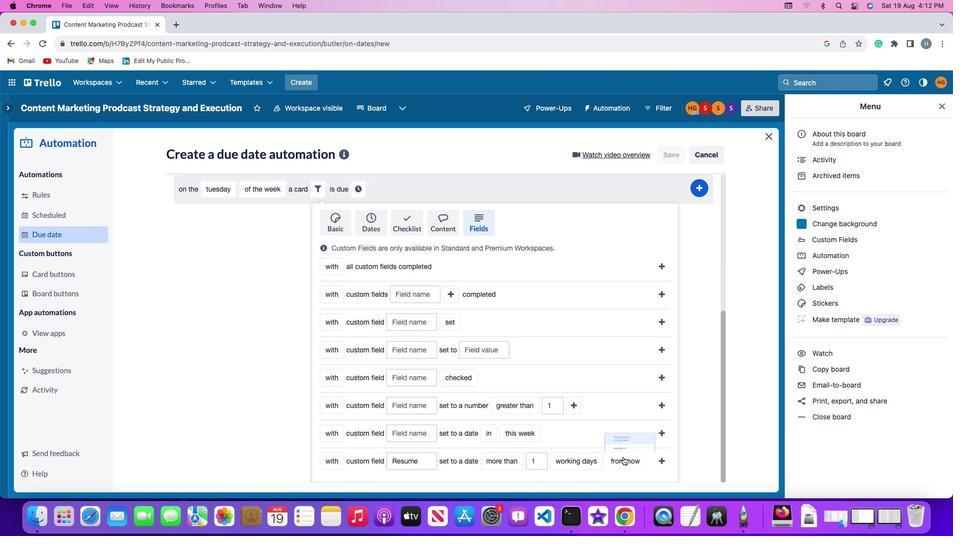 
Action: Mouse moved to (632, 416)
Screenshot: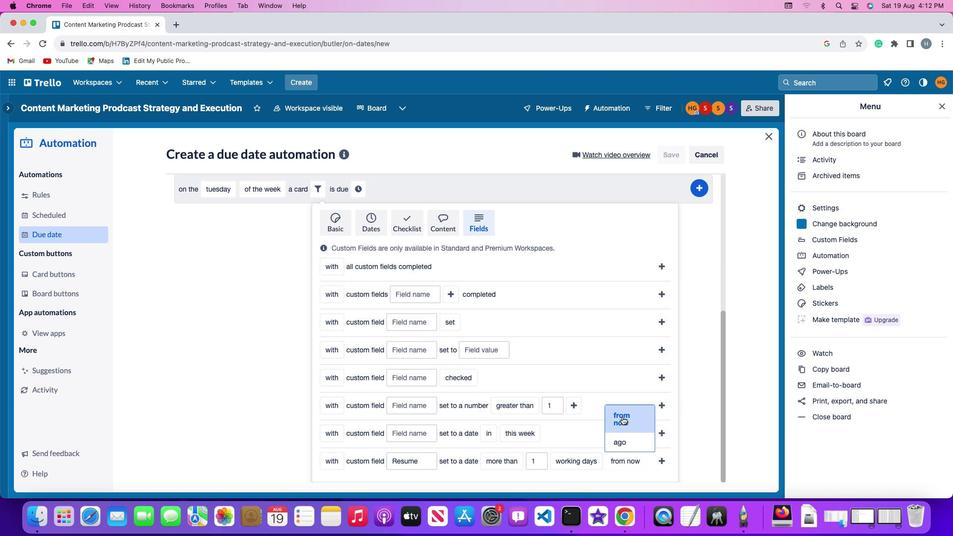 
Action: Mouse pressed left at (632, 416)
Screenshot: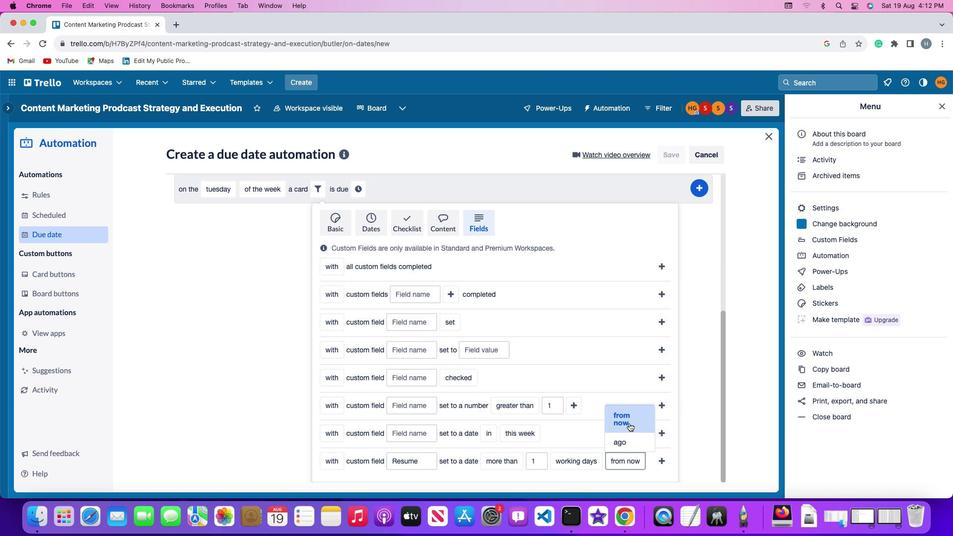 
Action: Mouse moved to (672, 453)
Screenshot: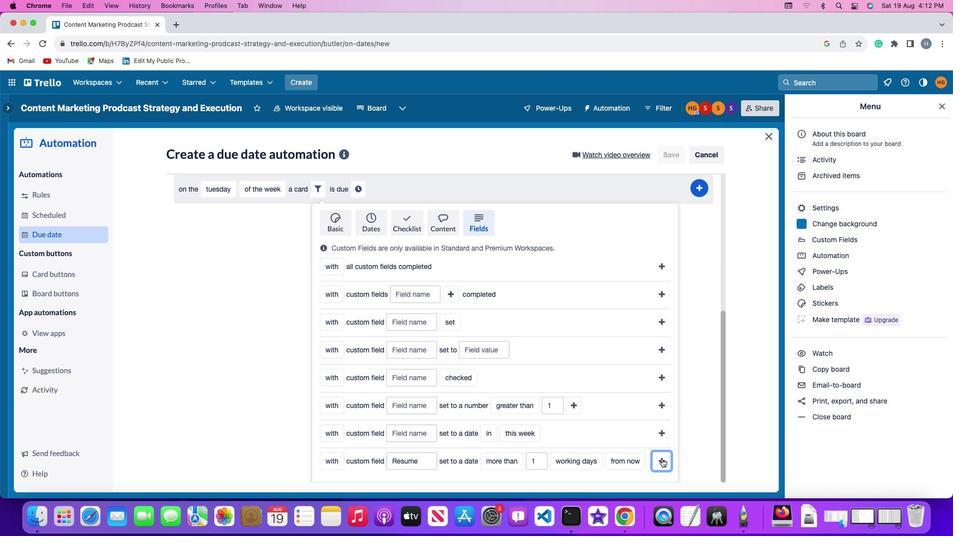 
Action: Mouse pressed left at (672, 453)
Screenshot: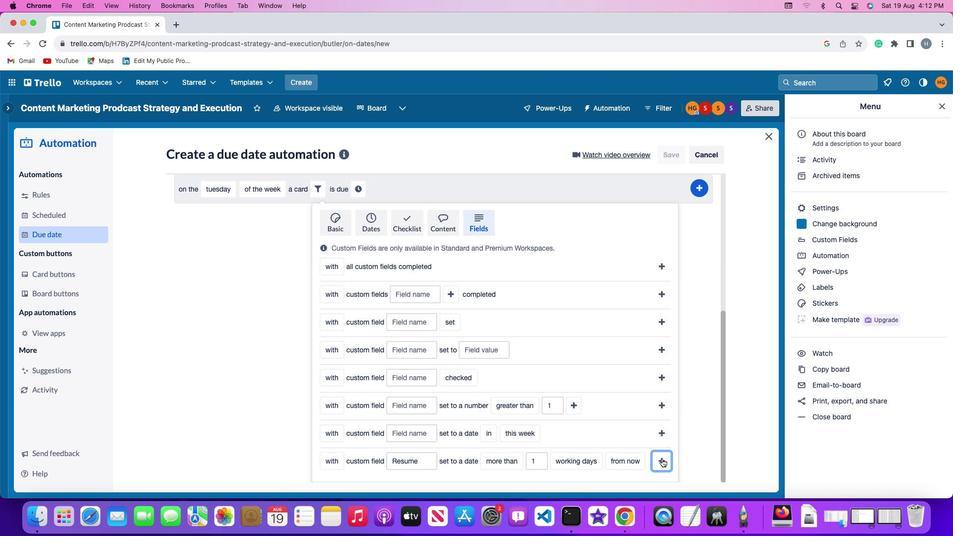 
Action: Mouse moved to (638, 428)
Screenshot: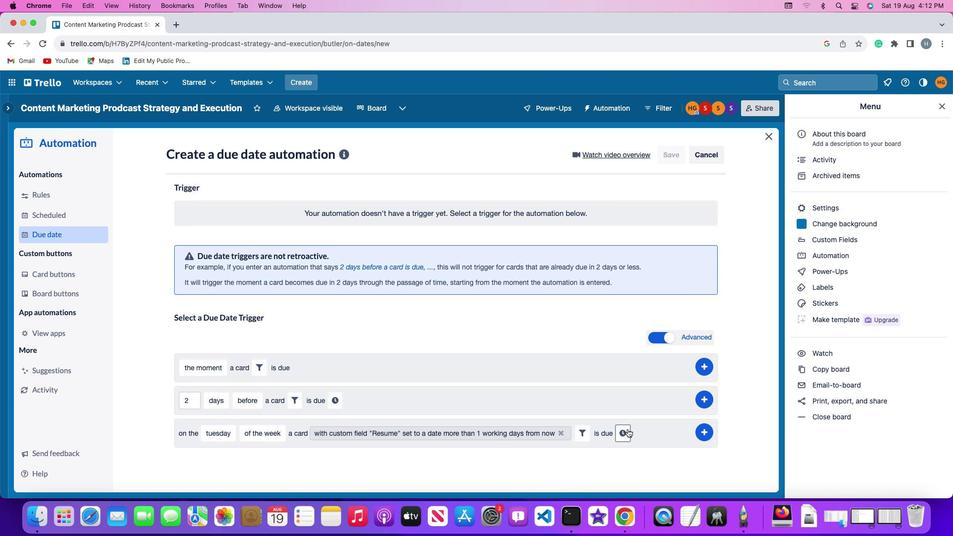 
Action: Mouse pressed left at (638, 428)
Screenshot: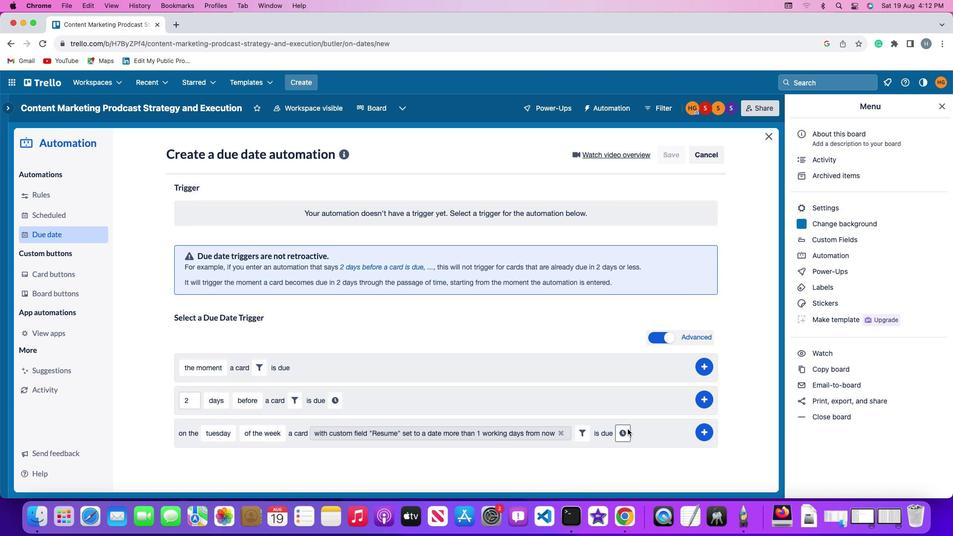 
Action: Mouse moved to (212, 451)
Screenshot: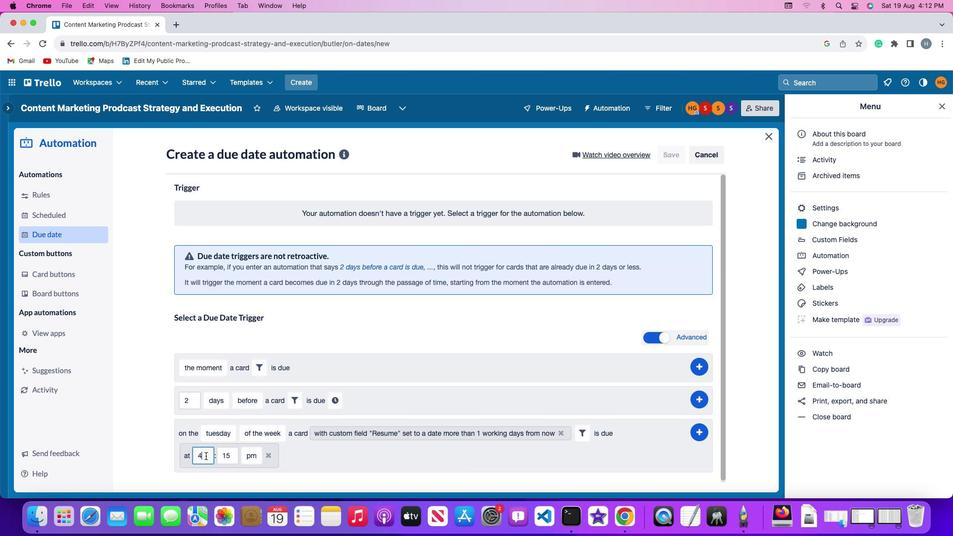 
Action: Mouse pressed left at (212, 451)
Screenshot: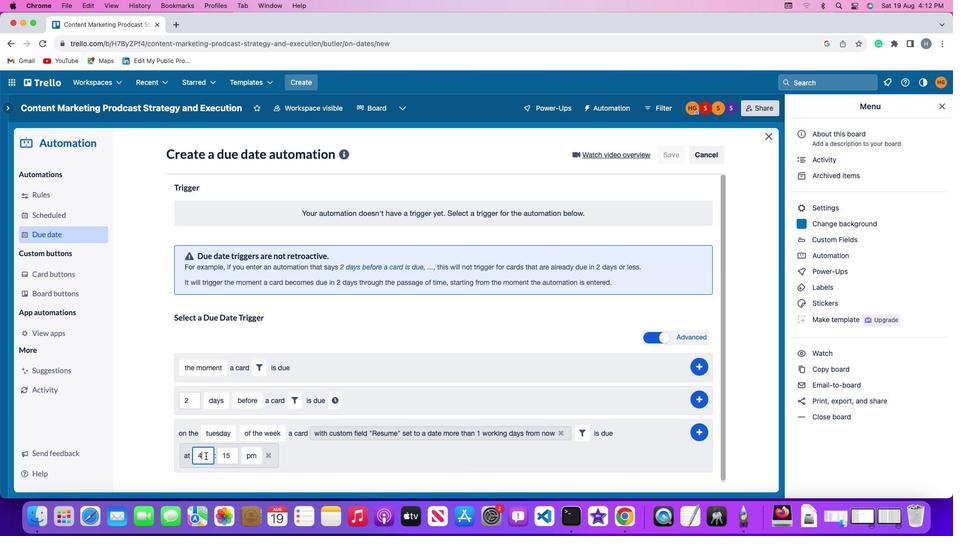 
Action: Key pressed Key.backspace'1''1'
Screenshot: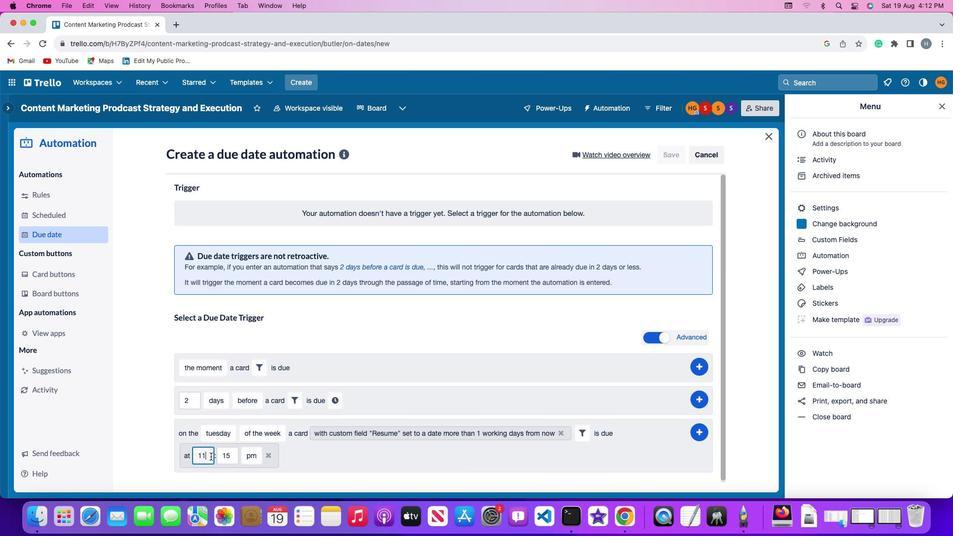 
Action: Mouse moved to (236, 451)
Screenshot: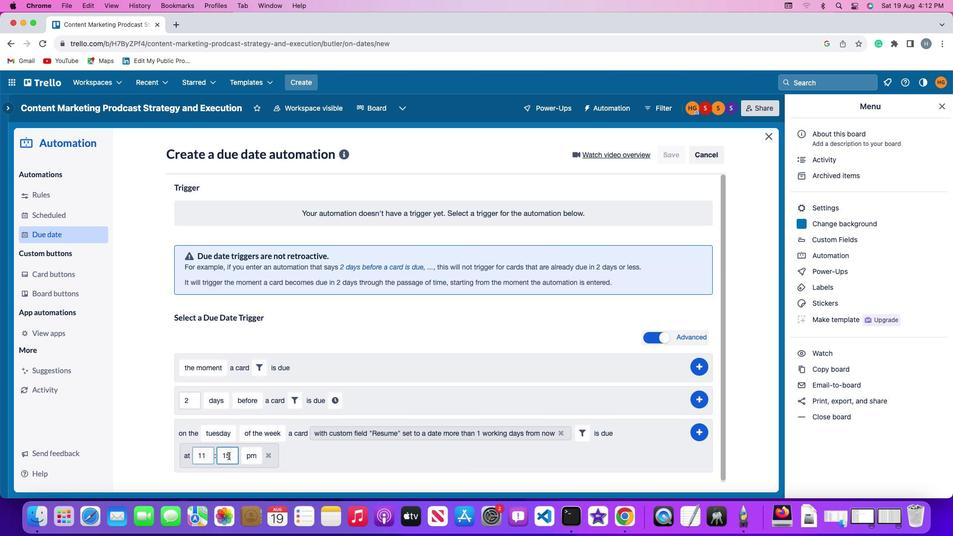 
Action: Mouse pressed left at (236, 451)
Screenshot: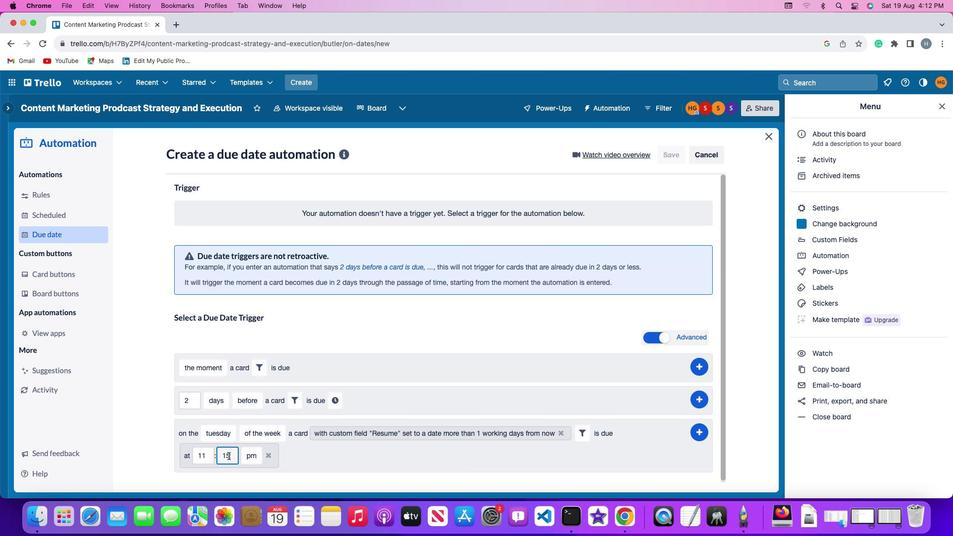 
Action: Key pressed Key.backspaceKey.backspace'0''0'
Screenshot: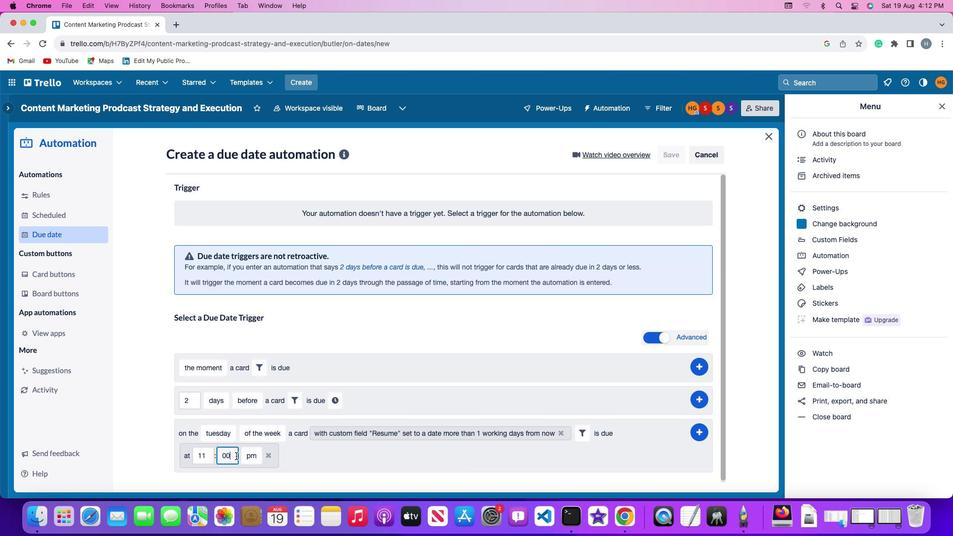 
Action: Mouse moved to (266, 448)
Screenshot: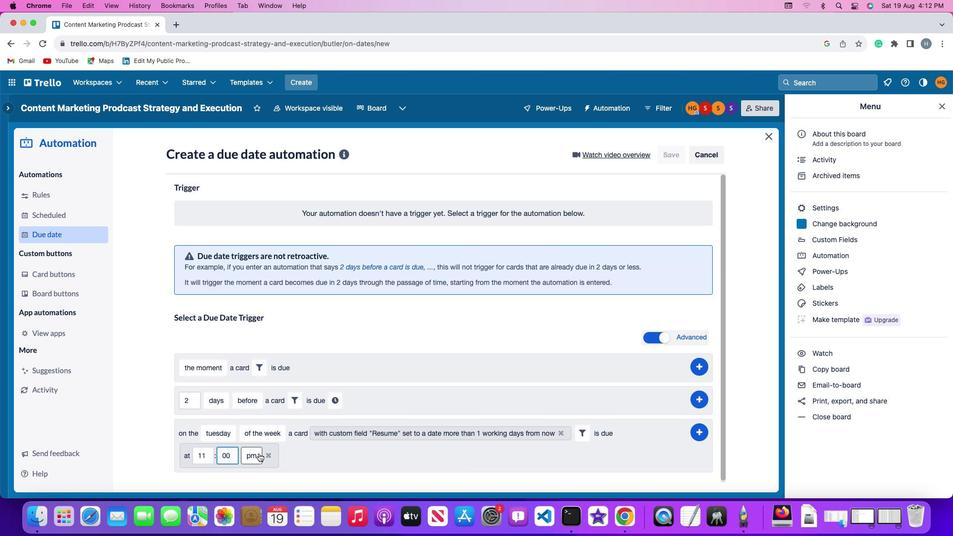 
Action: Mouse pressed left at (266, 448)
Screenshot: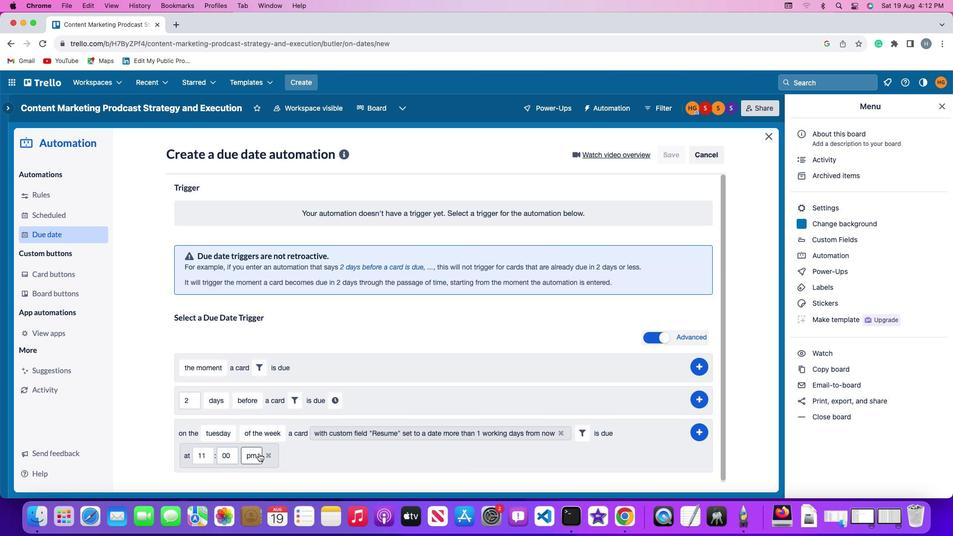 
Action: Mouse moved to (264, 420)
Screenshot: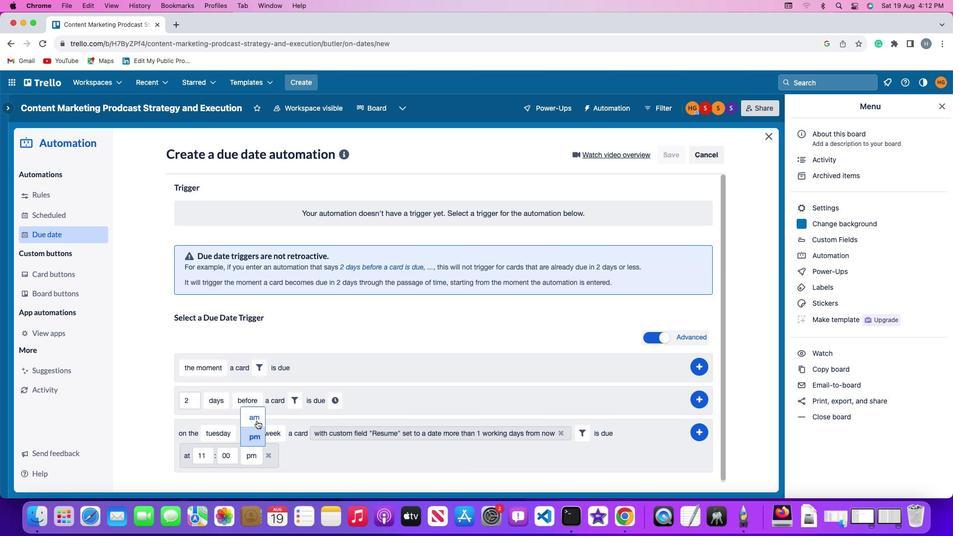 
Action: Mouse pressed left at (264, 420)
Screenshot: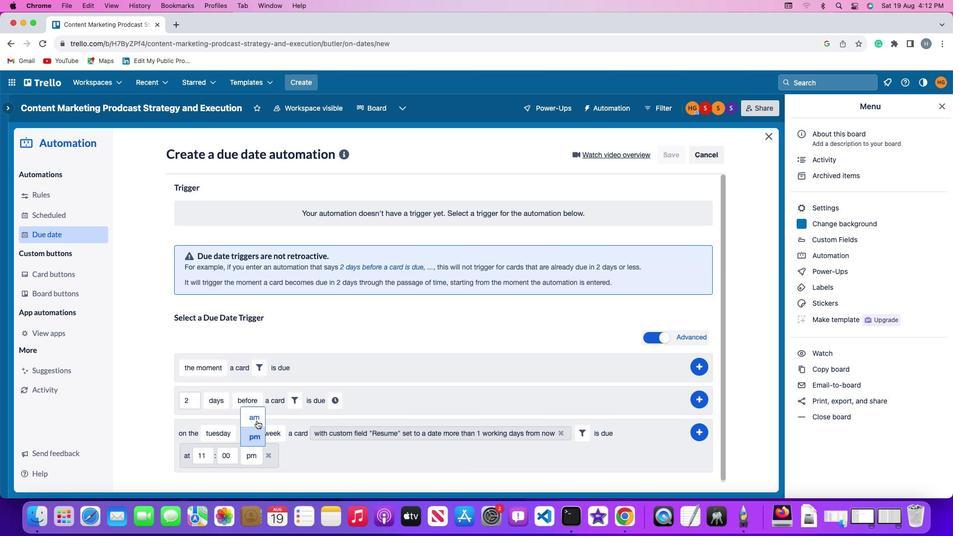 
Action: Mouse moved to (712, 429)
Screenshot: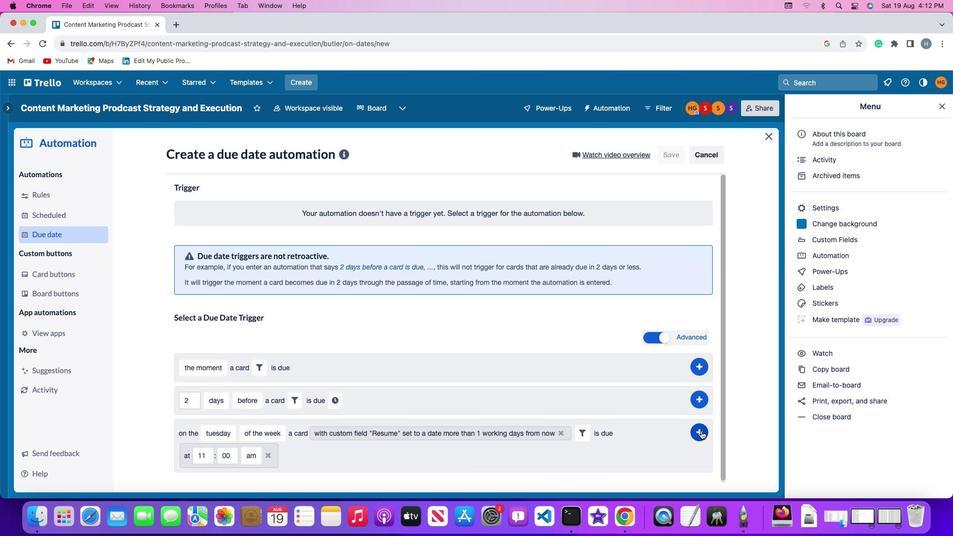 
Action: Mouse pressed left at (712, 429)
Screenshot: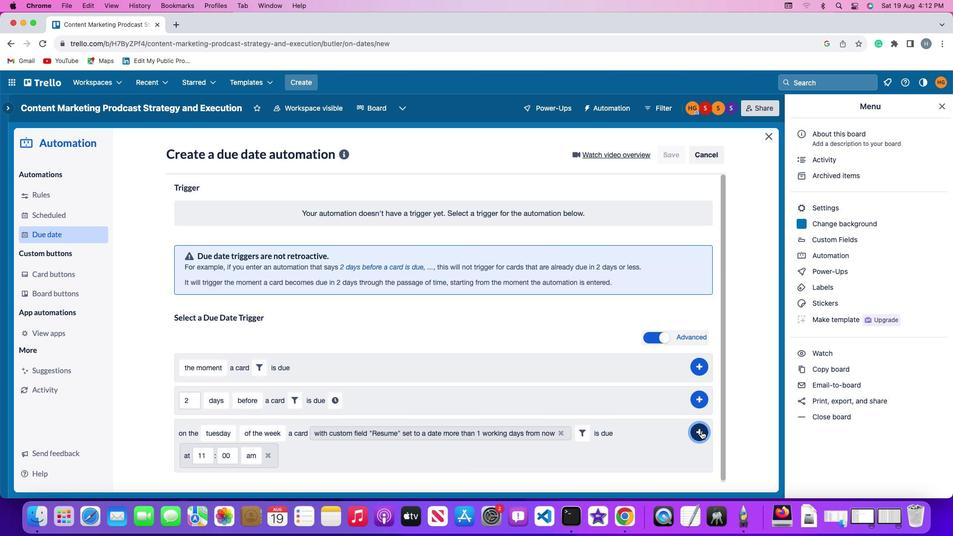
Action: Mouse moved to (758, 372)
Screenshot: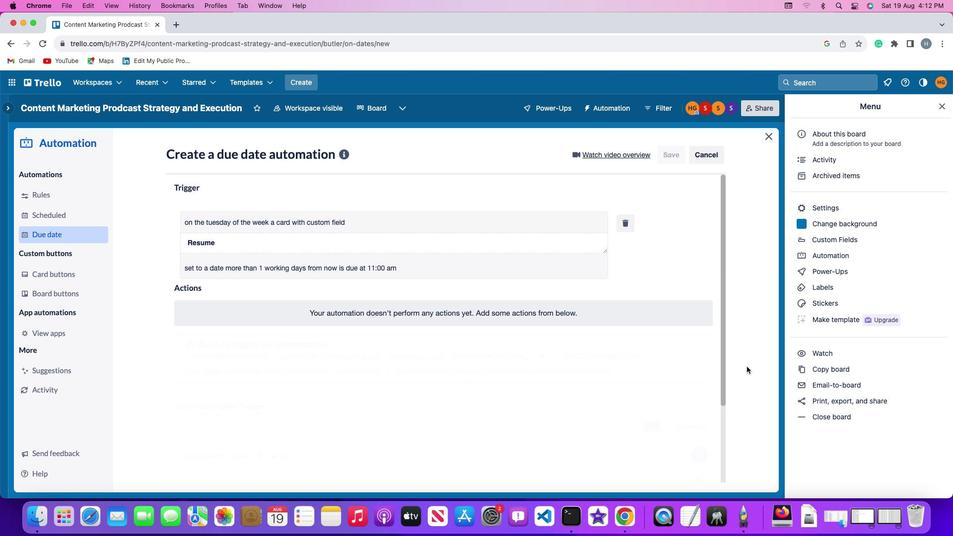 
